 Task: Find connections with filter location Bogotá with filter topic #recruitmentwith filter profile language Spanish with filter current company Hacker Associate with filter school Vivekanand School with filter industry Fire Protection with filter service category AssistanceAdvertising with filter keywords title Mover
Action: Mouse moved to (533, 43)
Screenshot: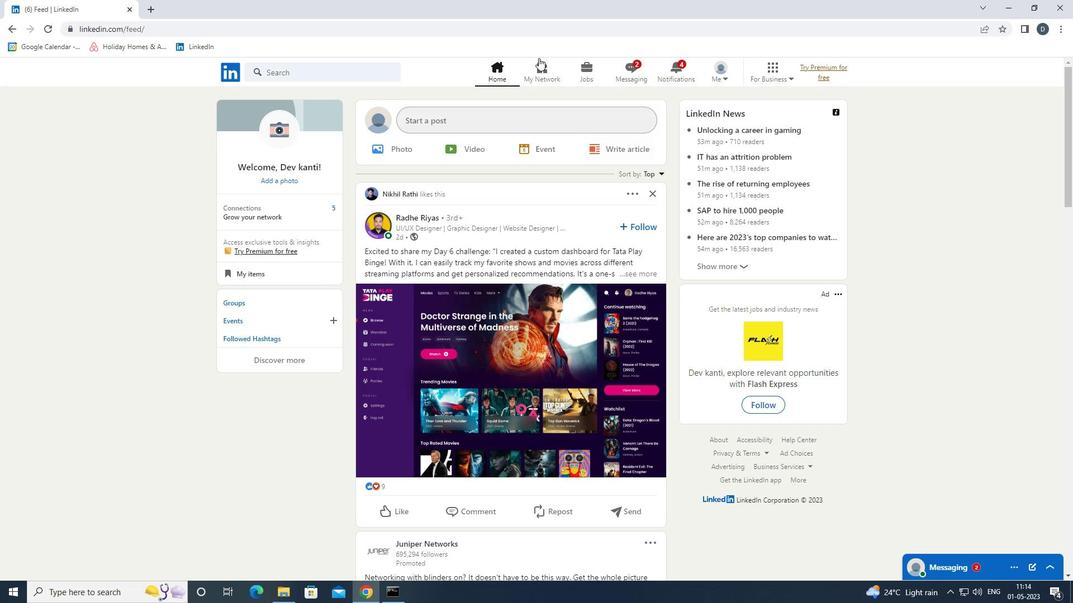 
Action: Mouse pressed left at (533, 43)
Screenshot: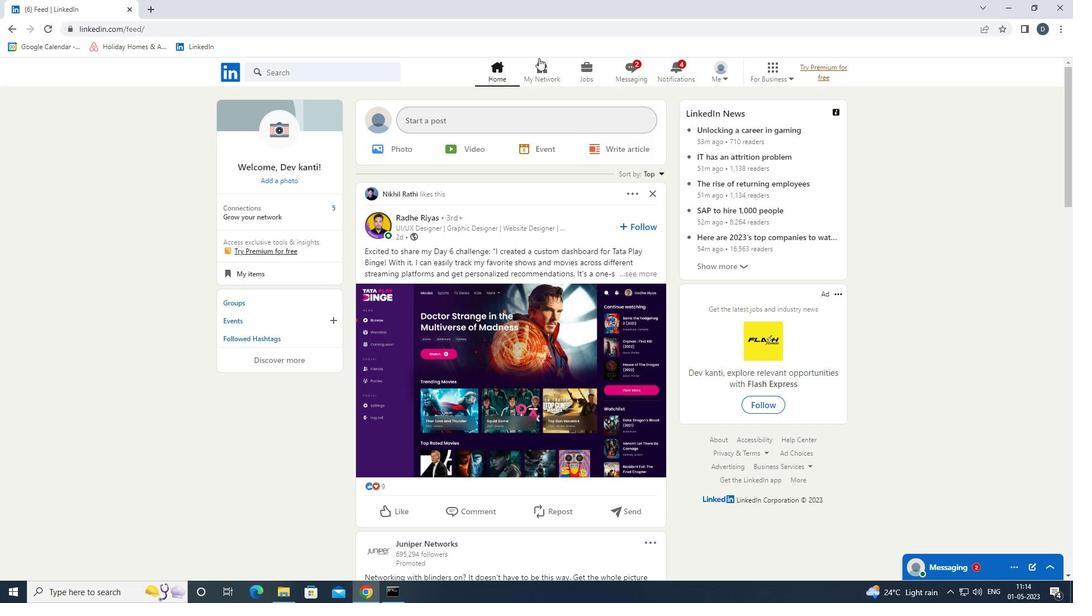 
Action: Mouse moved to (535, 59)
Screenshot: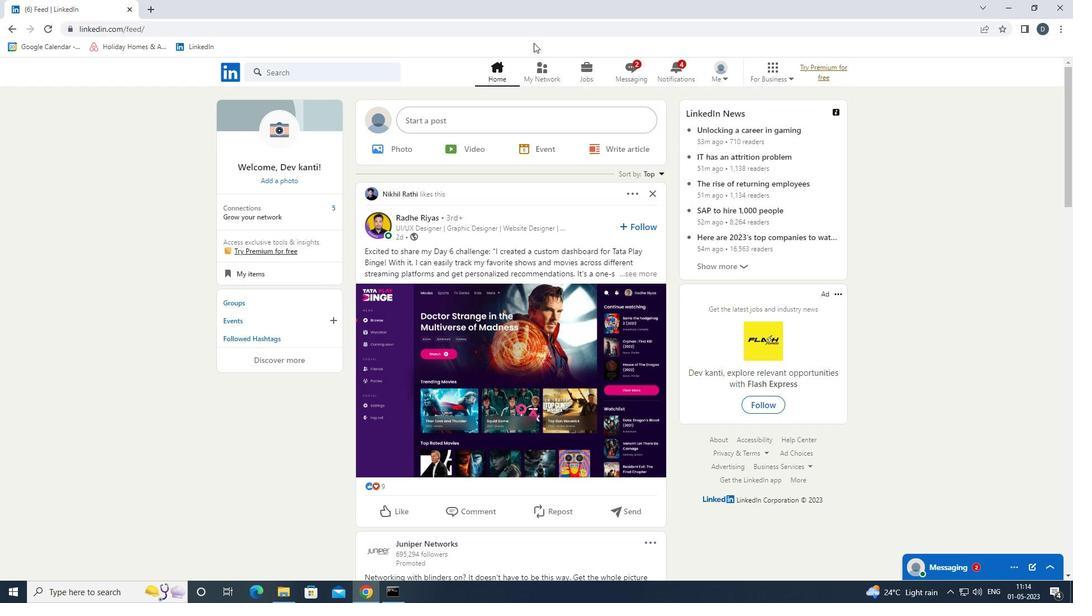 
Action: Mouse pressed left at (535, 59)
Screenshot: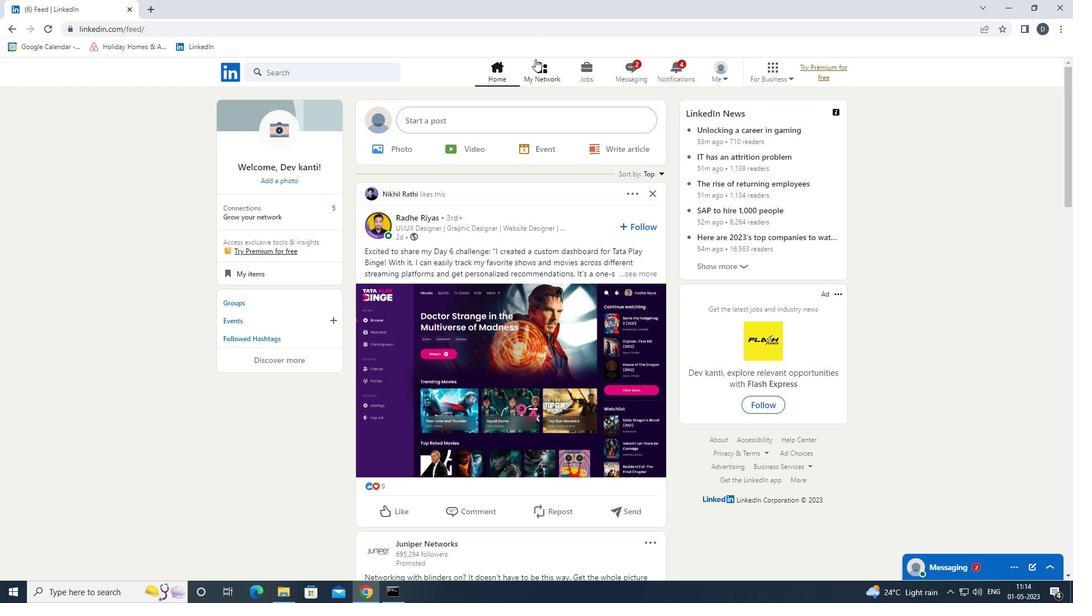 
Action: Mouse moved to (368, 136)
Screenshot: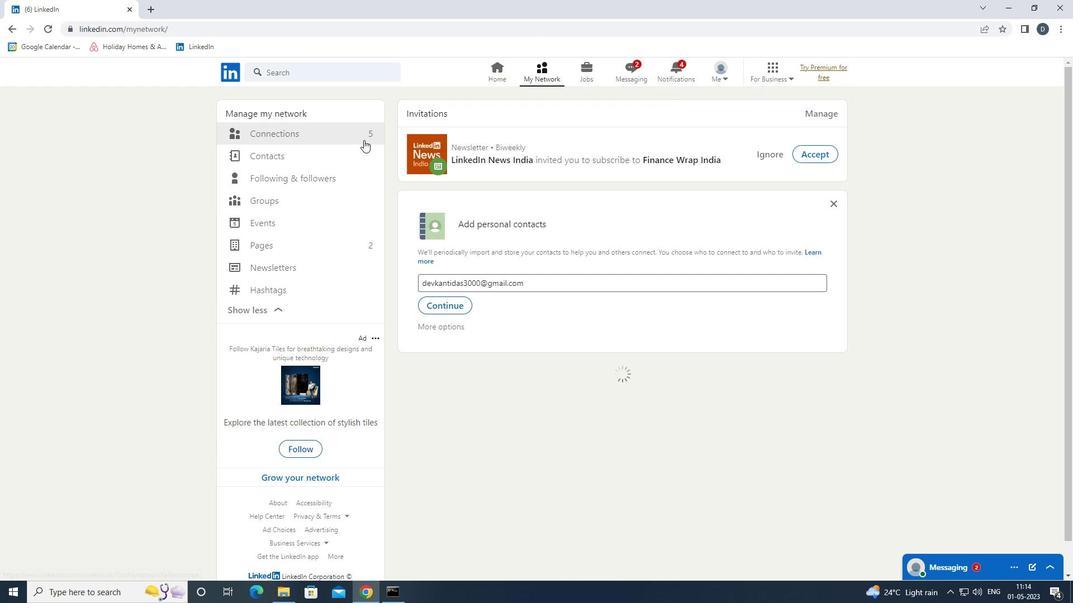 
Action: Mouse pressed left at (368, 136)
Screenshot: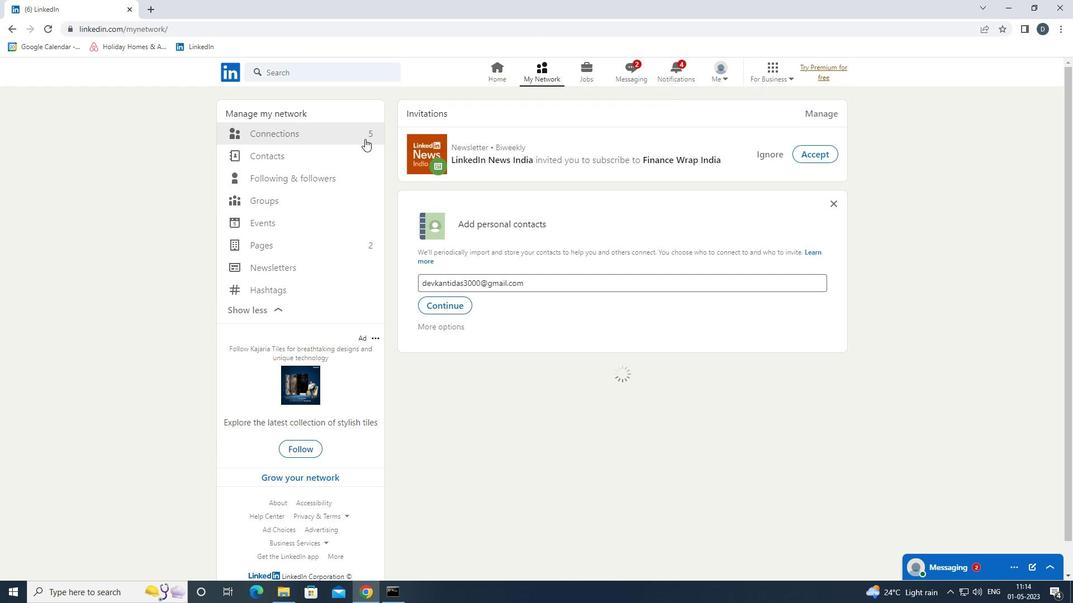
Action: Mouse moved to (633, 135)
Screenshot: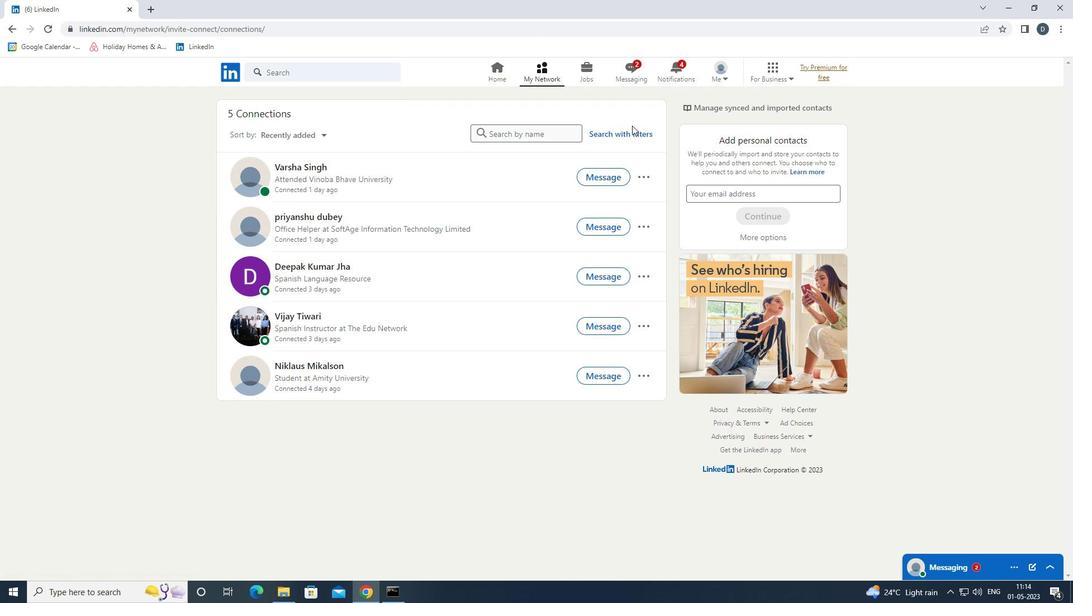 
Action: Mouse pressed left at (633, 135)
Screenshot: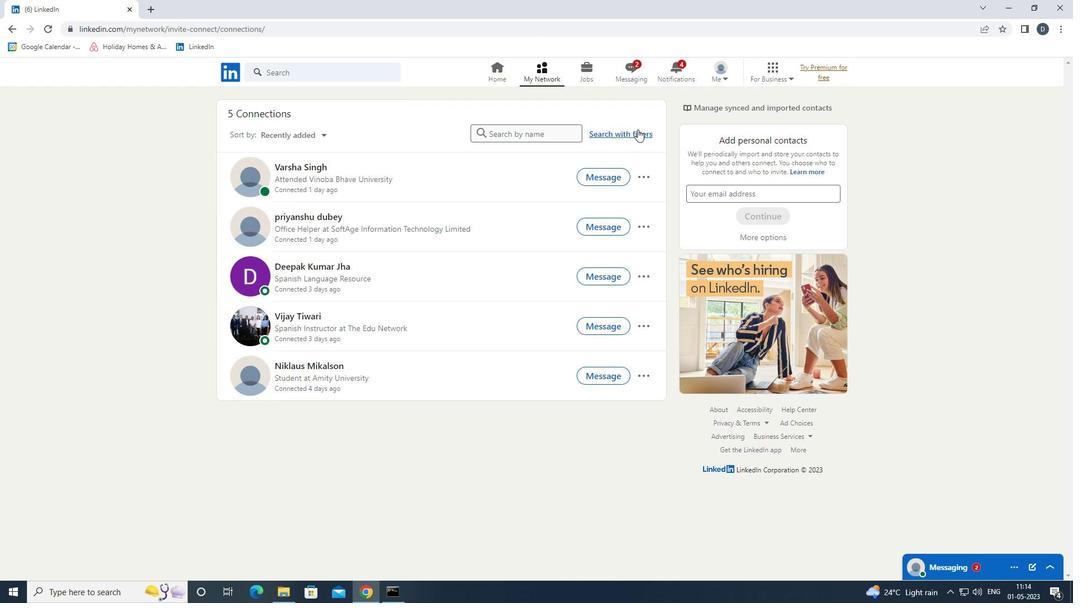 
Action: Mouse moved to (566, 105)
Screenshot: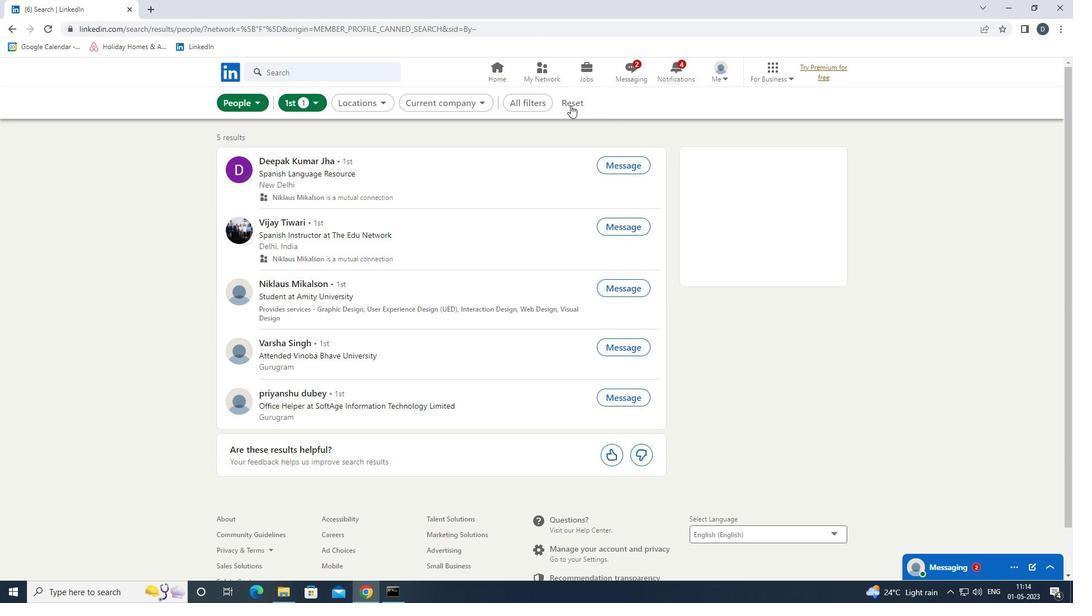 
Action: Mouse pressed left at (566, 105)
Screenshot: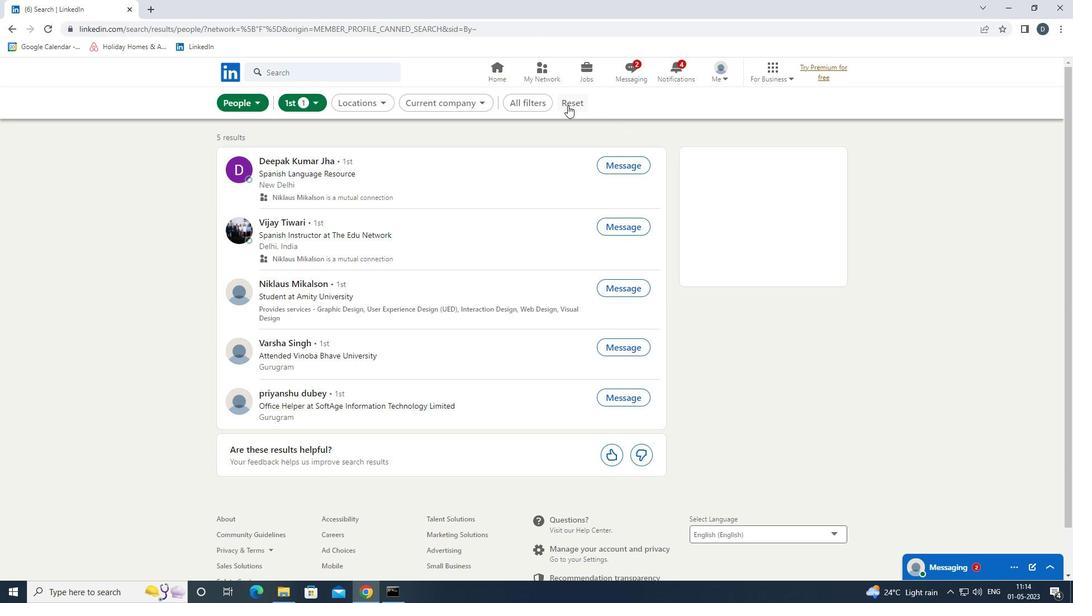
Action: Mouse moved to (537, 100)
Screenshot: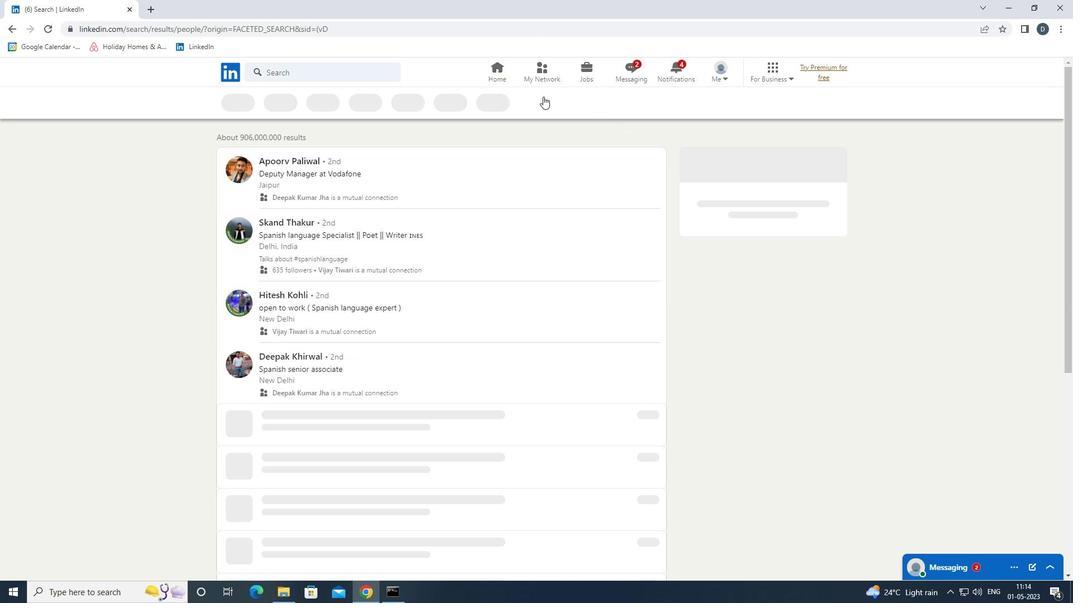 
Action: Mouse pressed left at (537, 100)
Screenshot: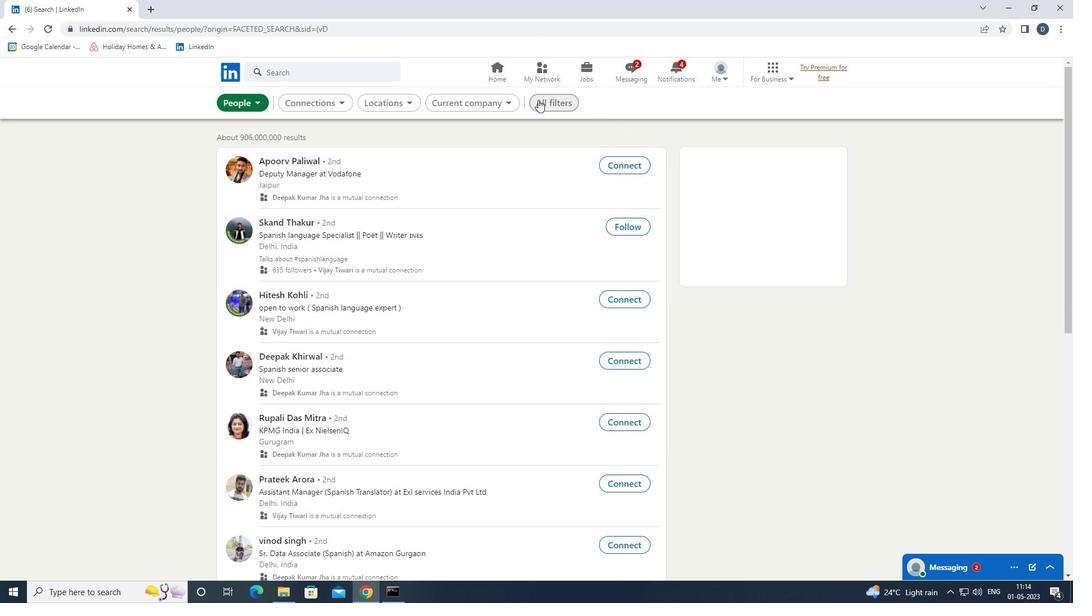 
Action: Mouse moved to (926, 389)
Screenshot: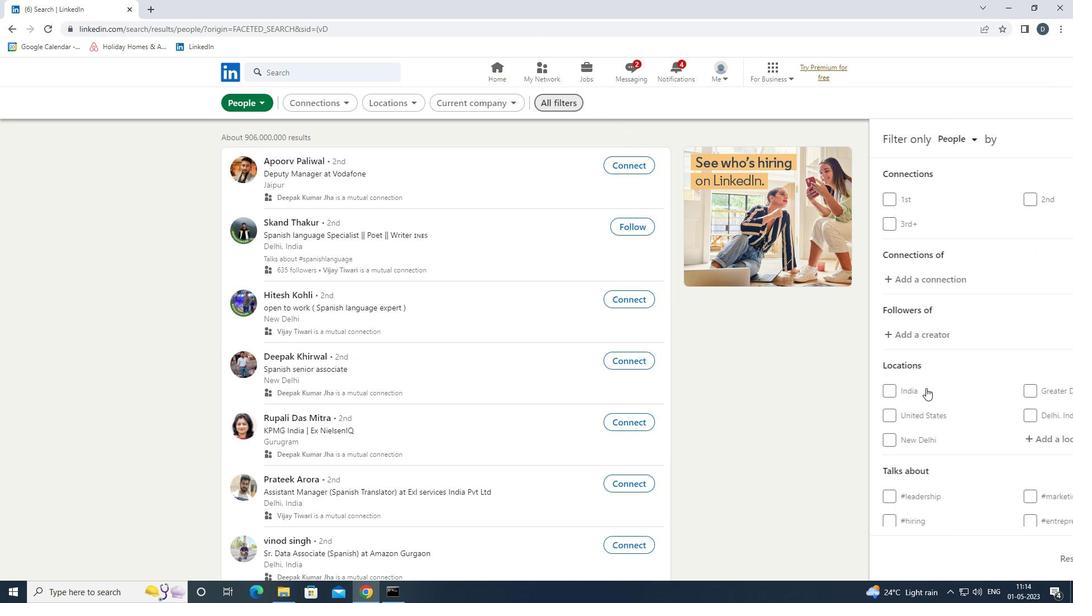 
Action: Mouse scrolled (926, 389) with delta (0, 0)
Screenshot: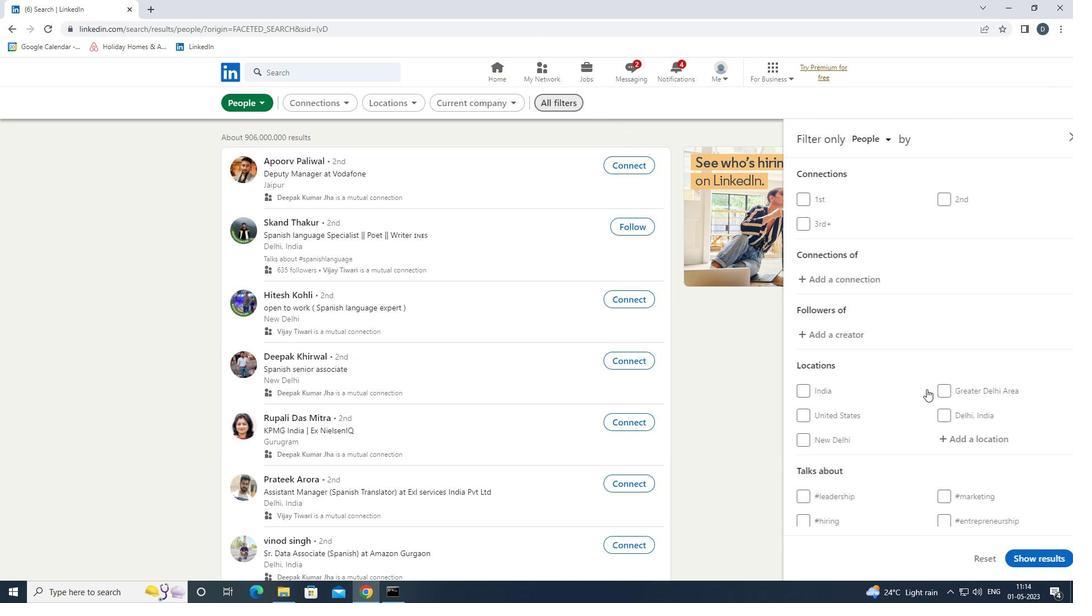 
Action: Mouse scrolled (926, 389) with delta (0, 0)
Screenshot: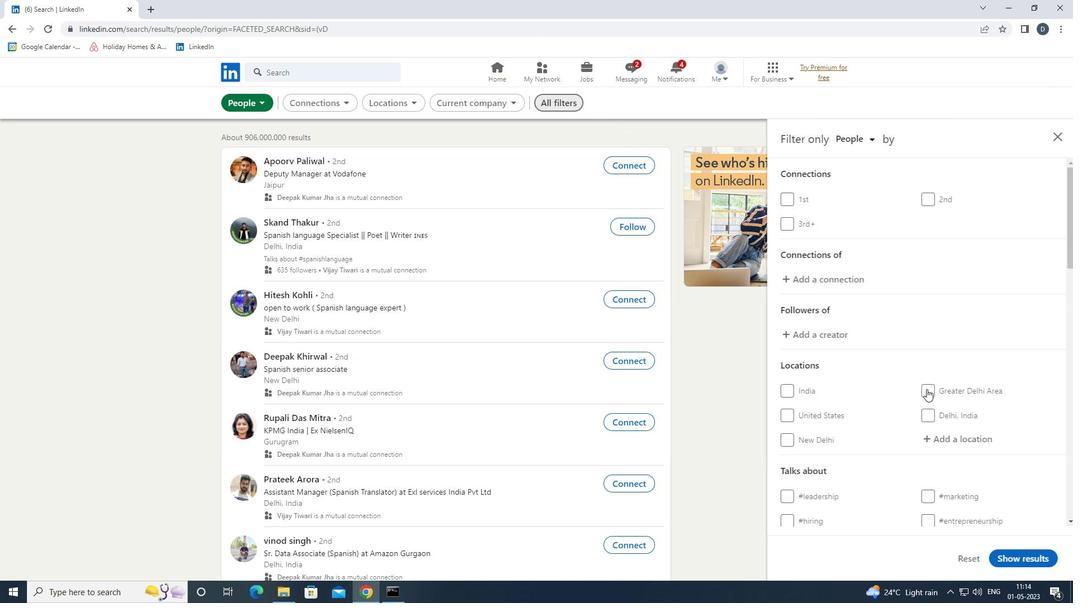 
Action: Mouse moved to (963, 330)
Screenshot: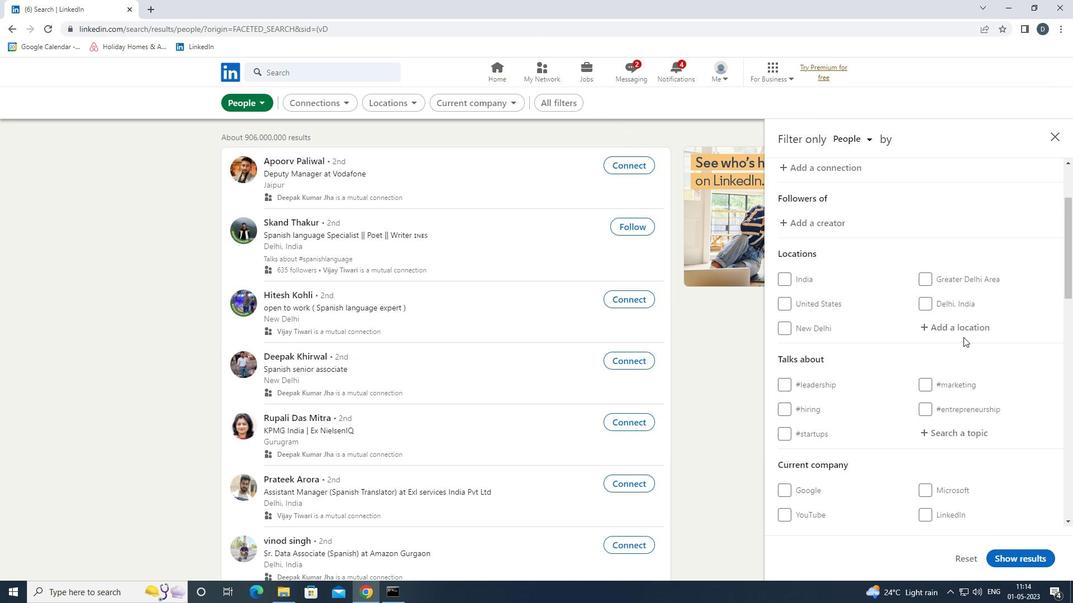 
Action: Mouse pressed left at (963, 330)
Screenshot: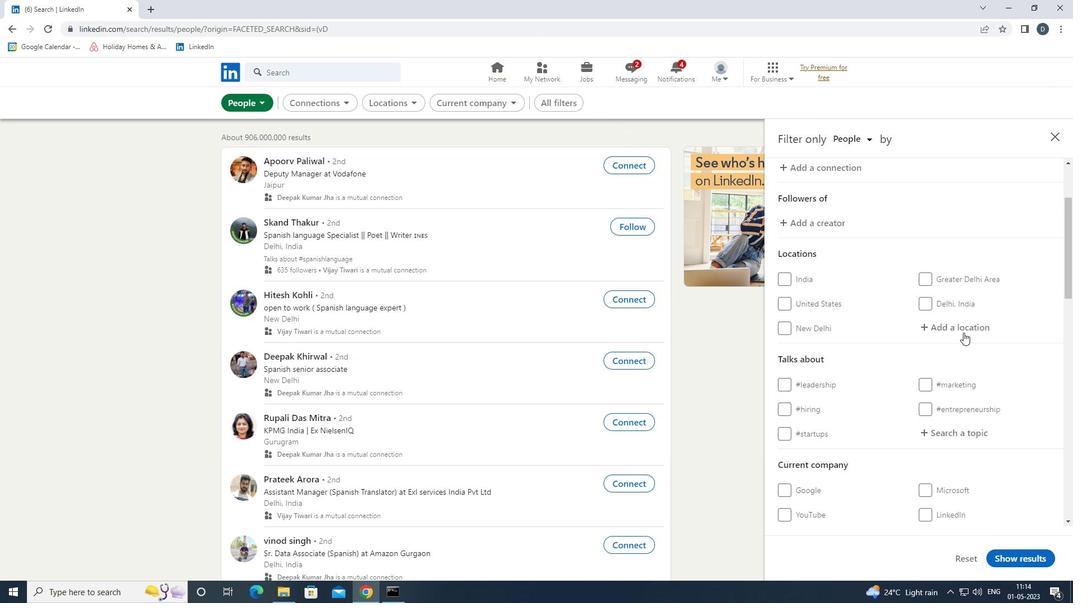 
Action: Key pressed <Key.shift>BOGOTA<Key.down><Key.down><Key.enter>
Screenshot: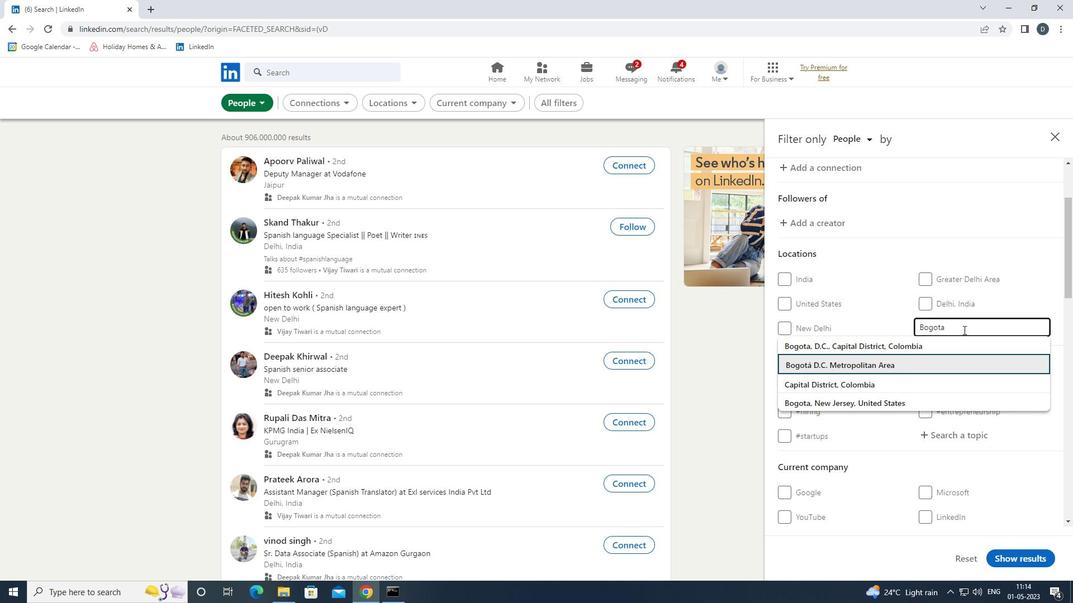 
Action: Mouse moved to (963, 330)
Screenshot: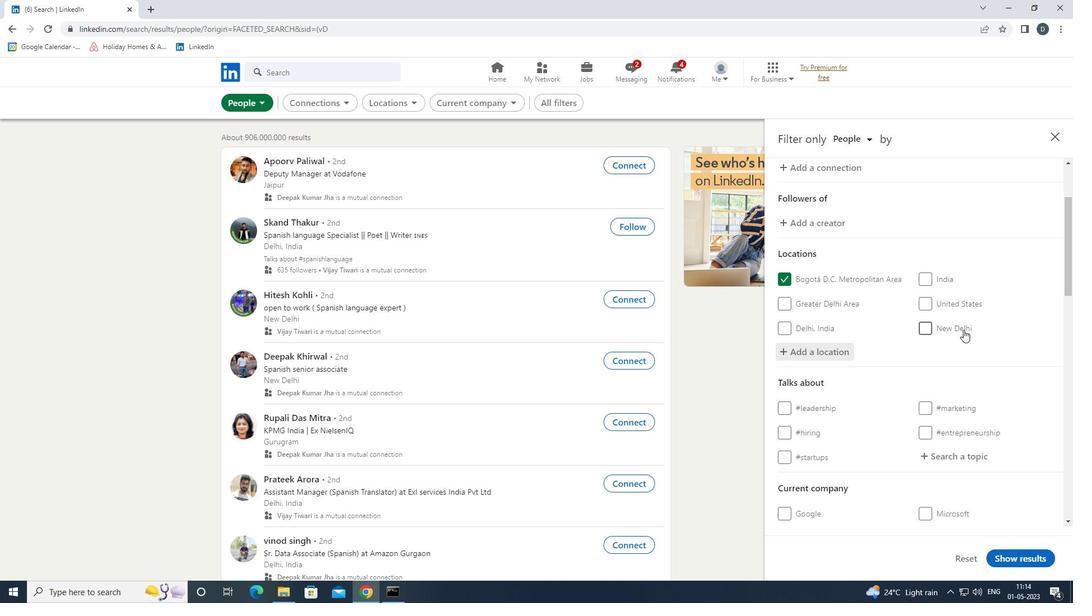 
Action: Mouse scrolled (963, 329) with delta (0, 0)
Screenshot: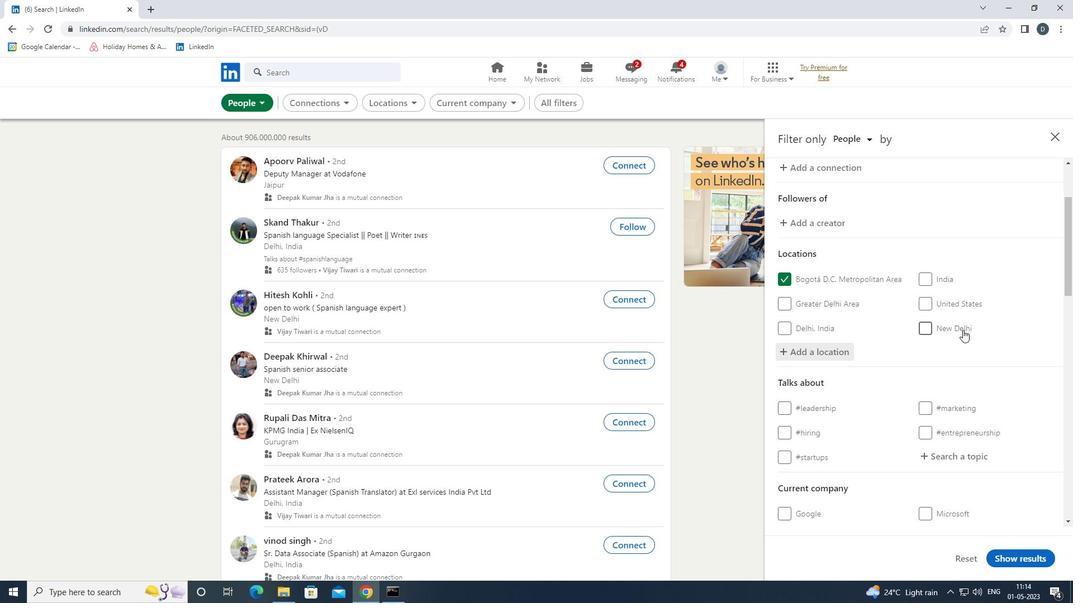 
Action: Mouse scrolled (963, 329) with delta (0, 0)
Screenshot: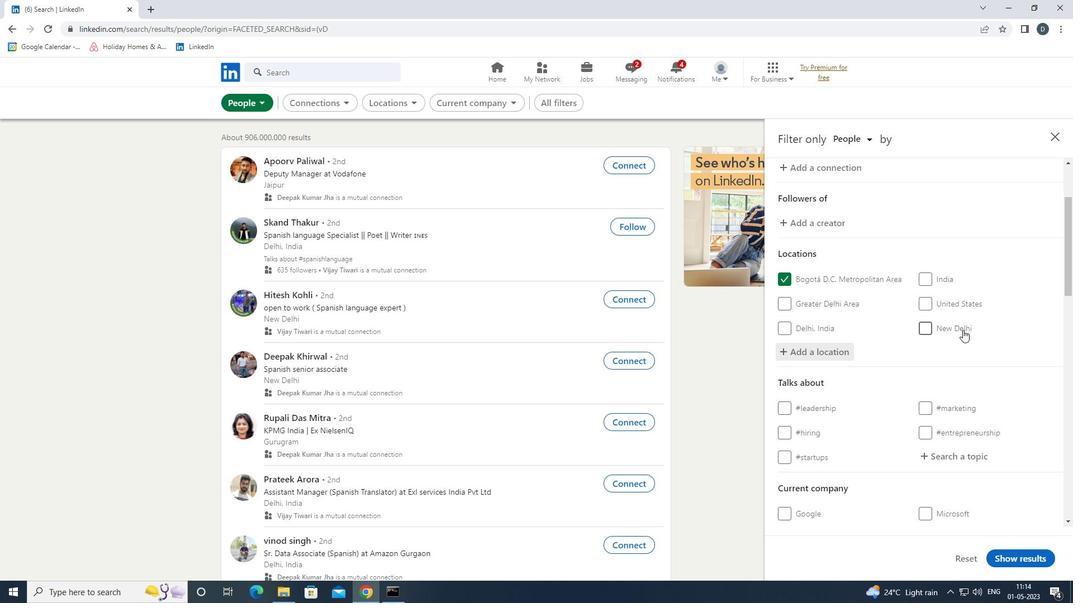 
Action: Mouse moved to (959, 344)
Screenshot: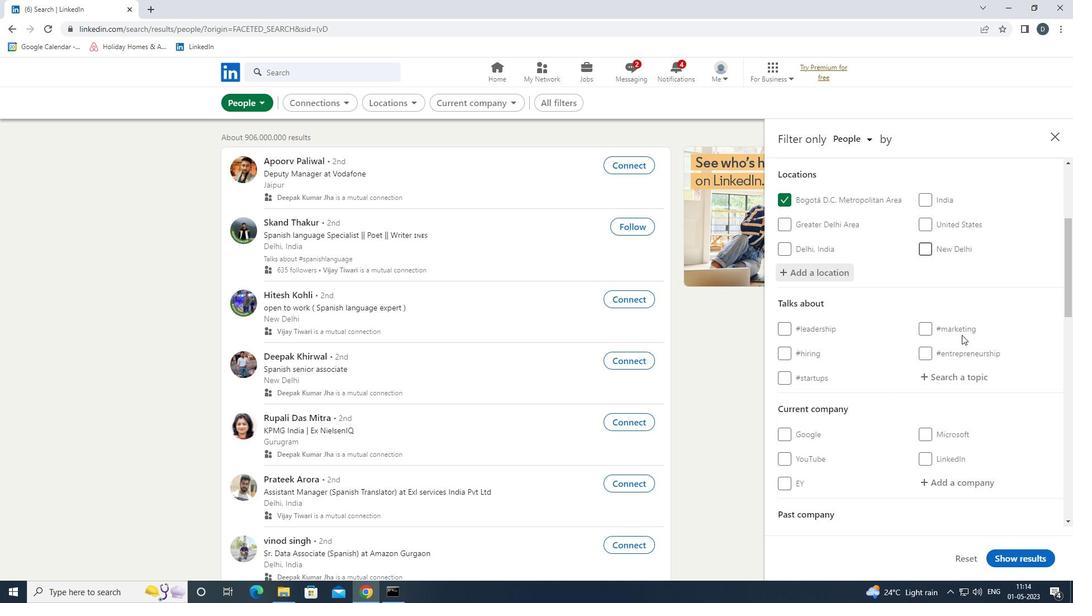 
Action: Mouse pressed left at (959, 344)
Screenshot: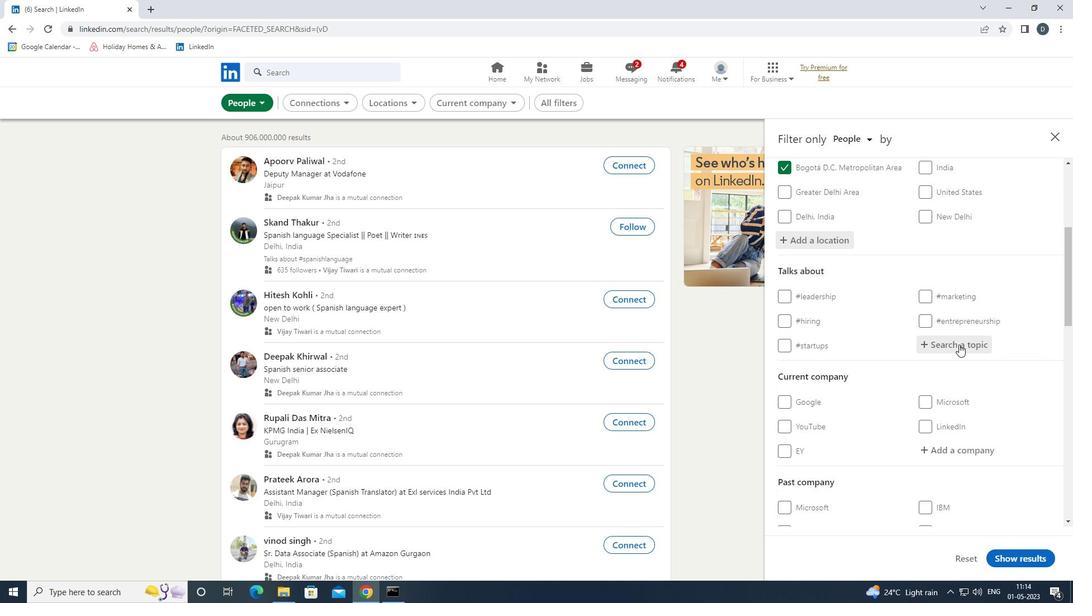 
Action: Key pressed <Key.shift>
Screenshot: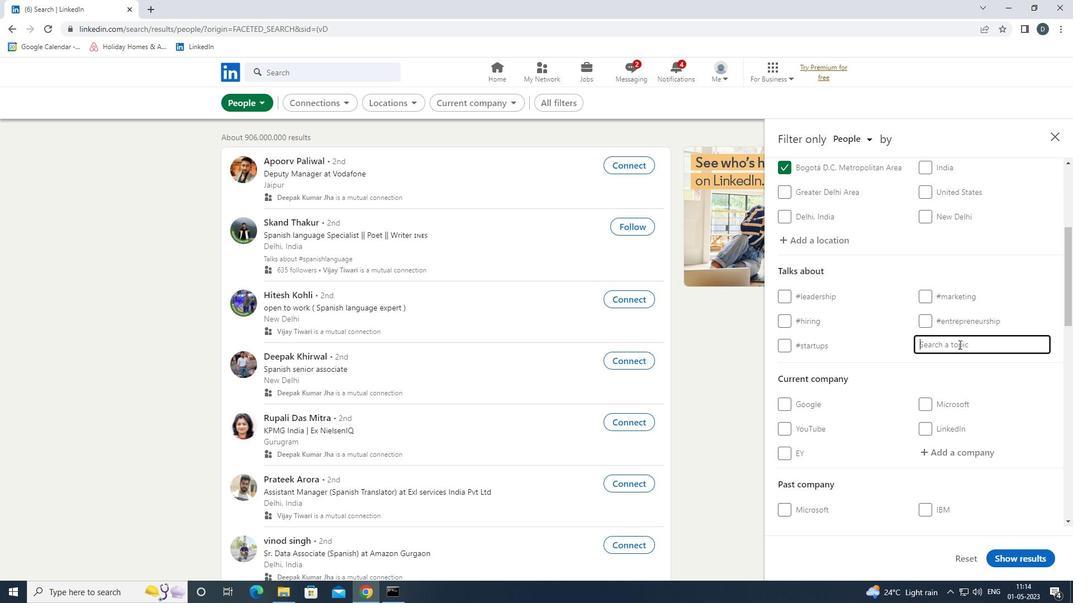 
Action: Mouse moved to (959, 344)
Screenshot: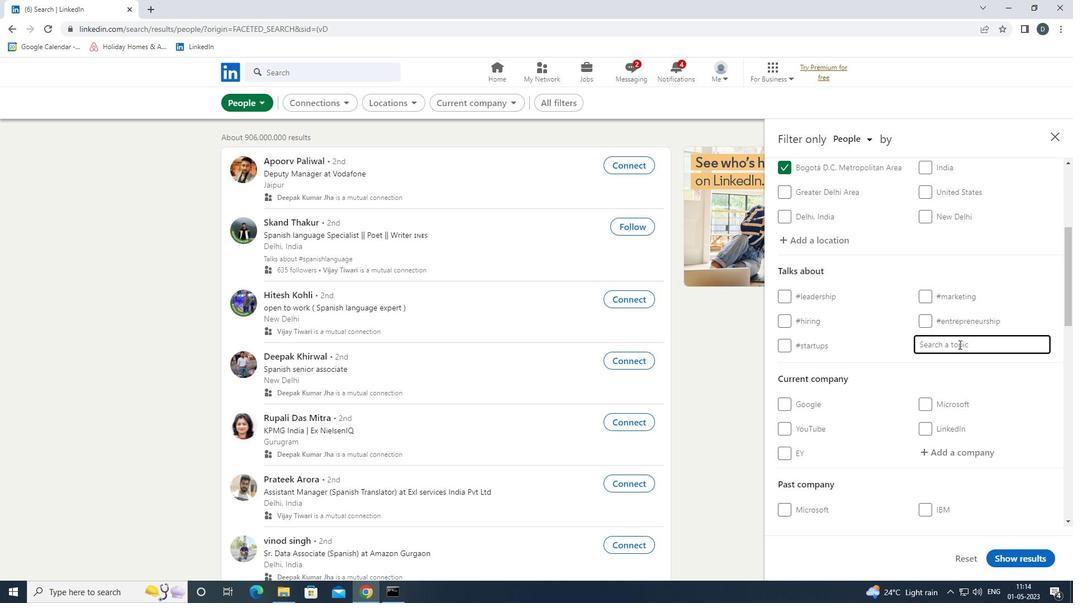 
Action: Key pressed #R
Screenshot: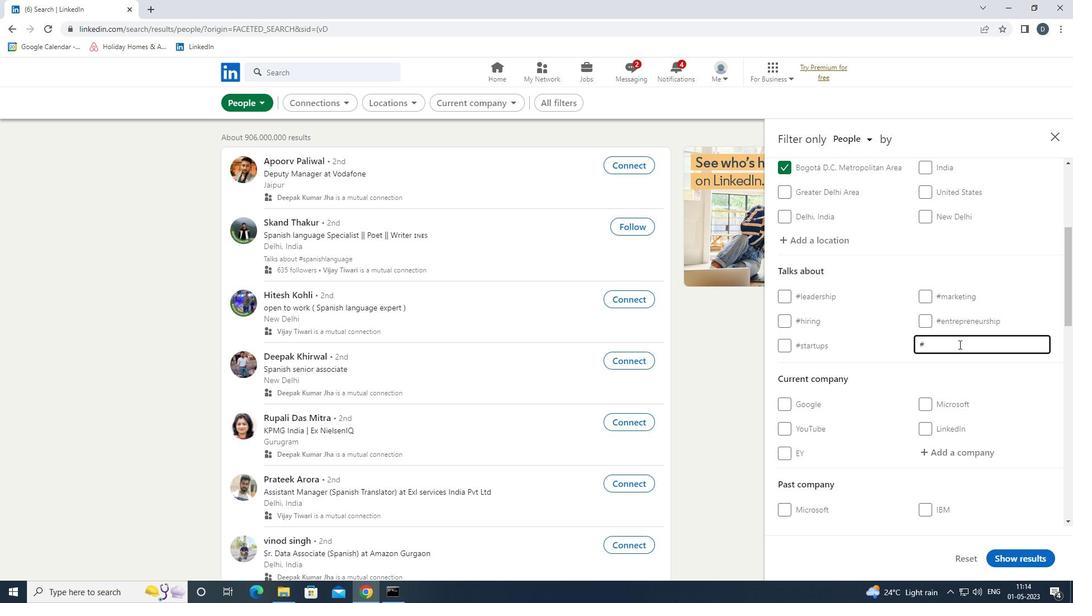 
Action: Mouse moved to (958, 344)
Screenshot: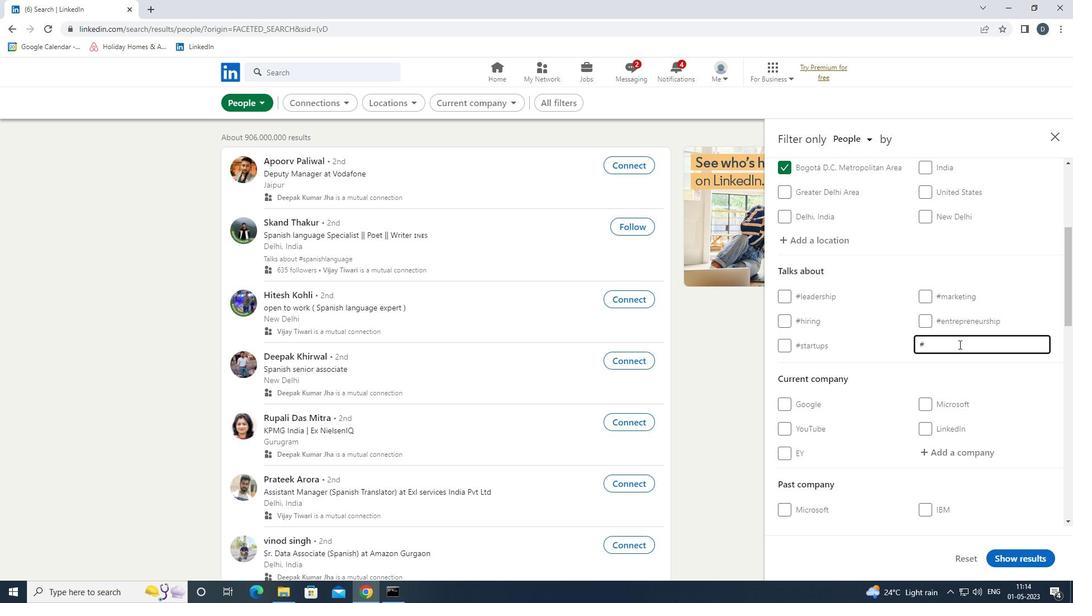 
Action: Key pressed ECRUITME
Screenshot: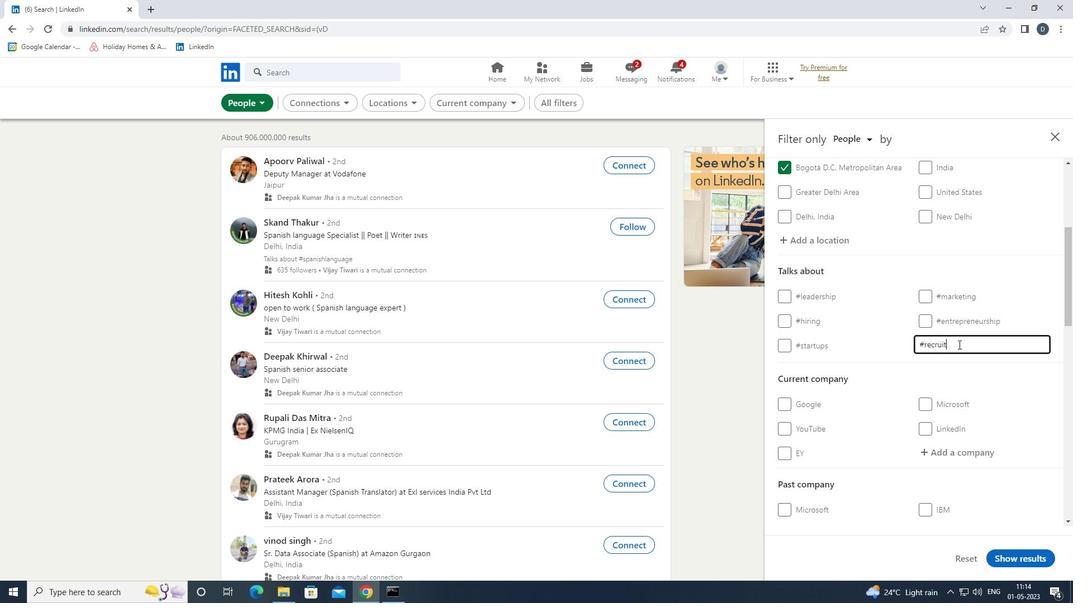 
Action: Mouse moved to (958, 344)
Screenshot: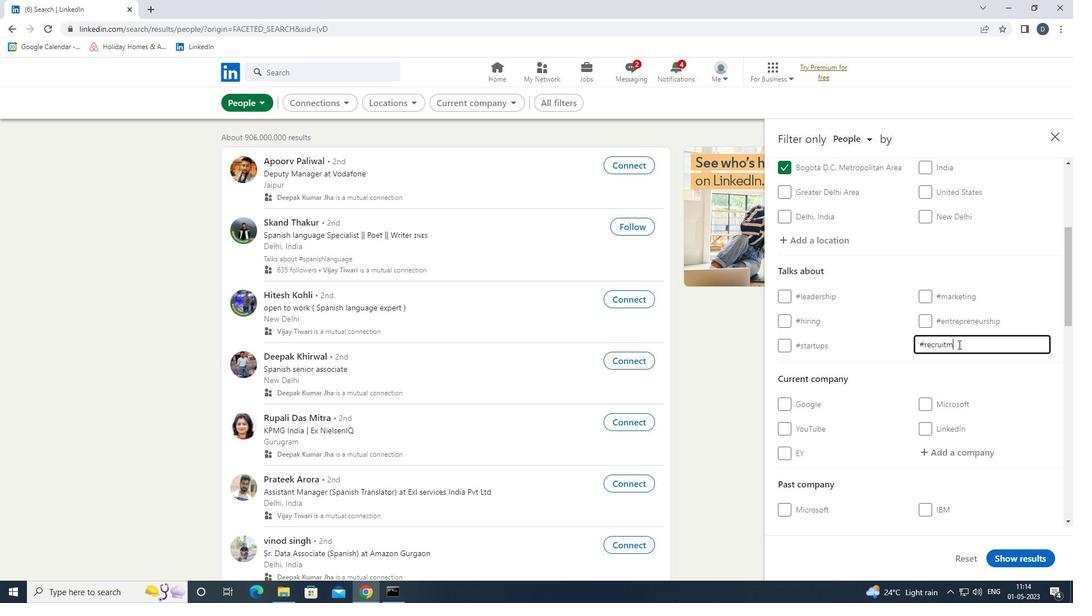 
Action: Key pressed NT
Screenshot: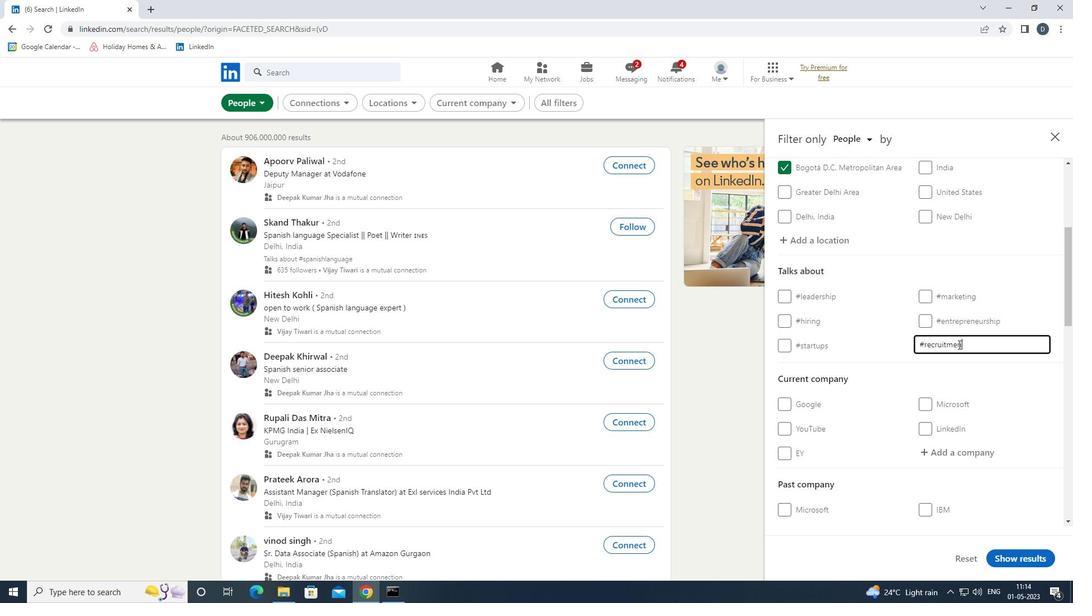 
Action: Mouse moved to (964, 367)
Screenshot: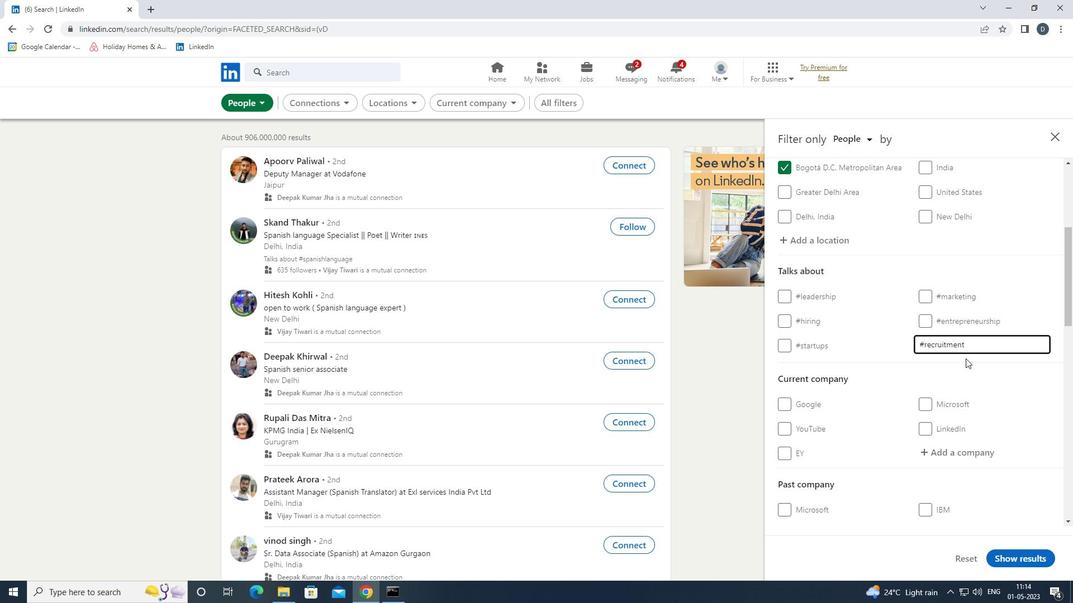 
Action: Mouse scrolled (964, 367) with delta (0, 0)
Screenshot: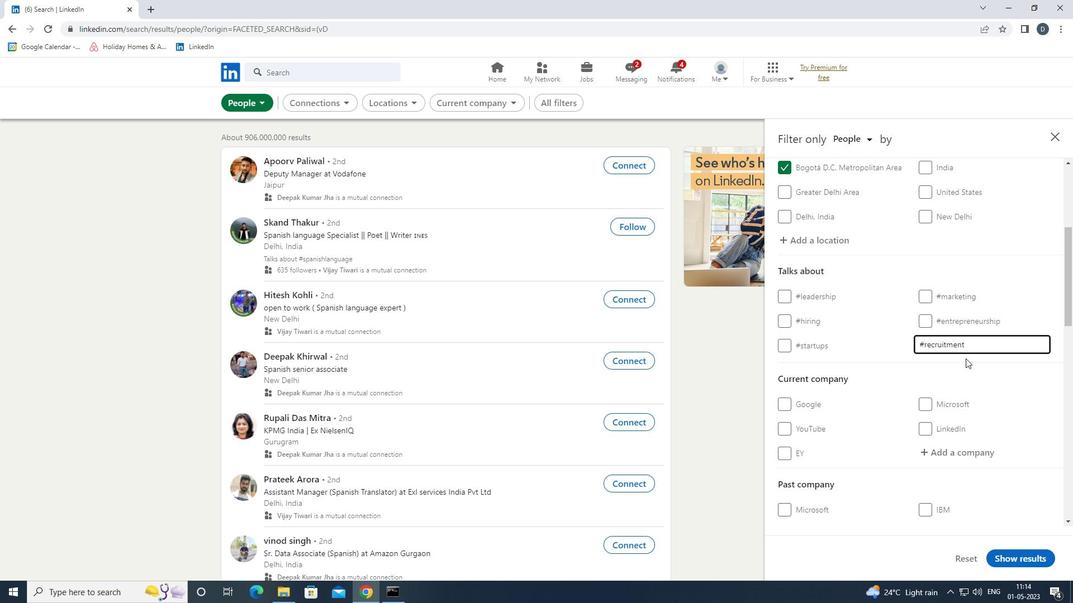 
Action: Mouse moved to (964, 369)
Screenshot: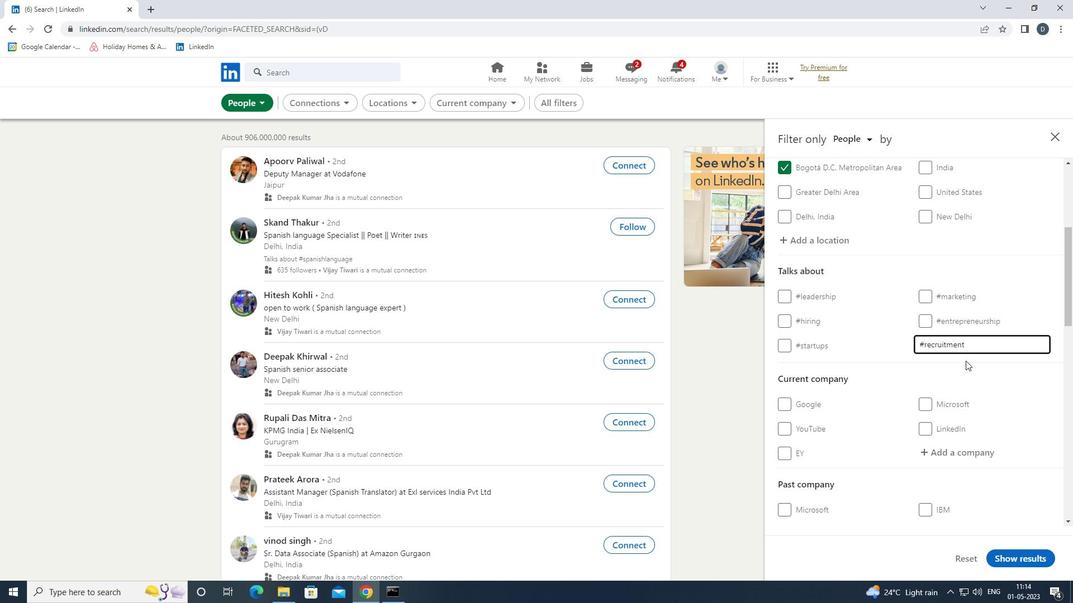 
Action: Mouse scrolled (964, 368) with delta (0, 0)
Screenshot: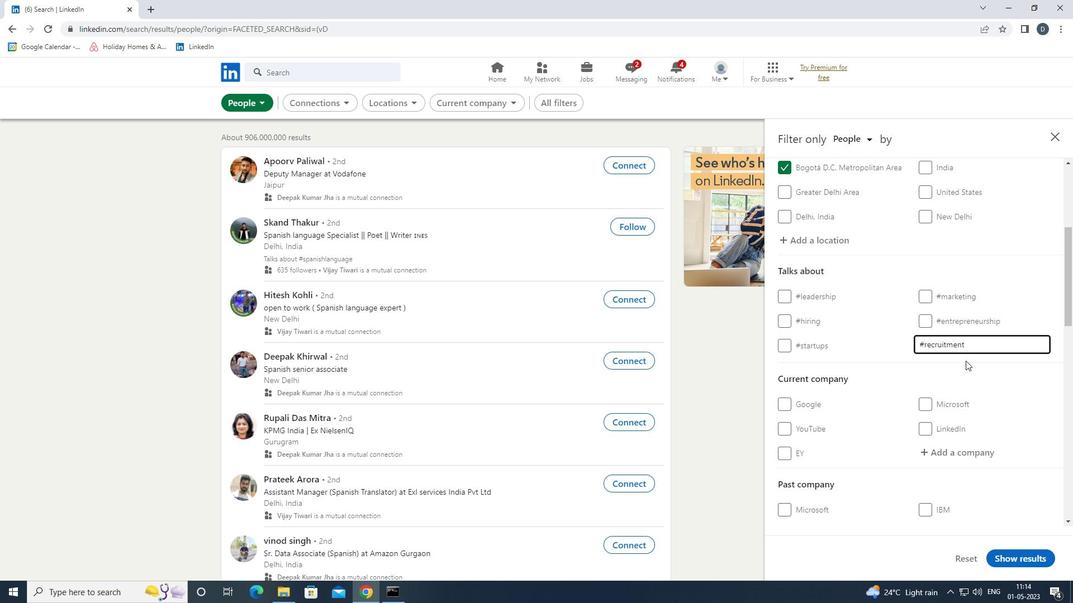 
Action: Mouse scrolled (964, 368) with delta (0, 0)
Screenshot: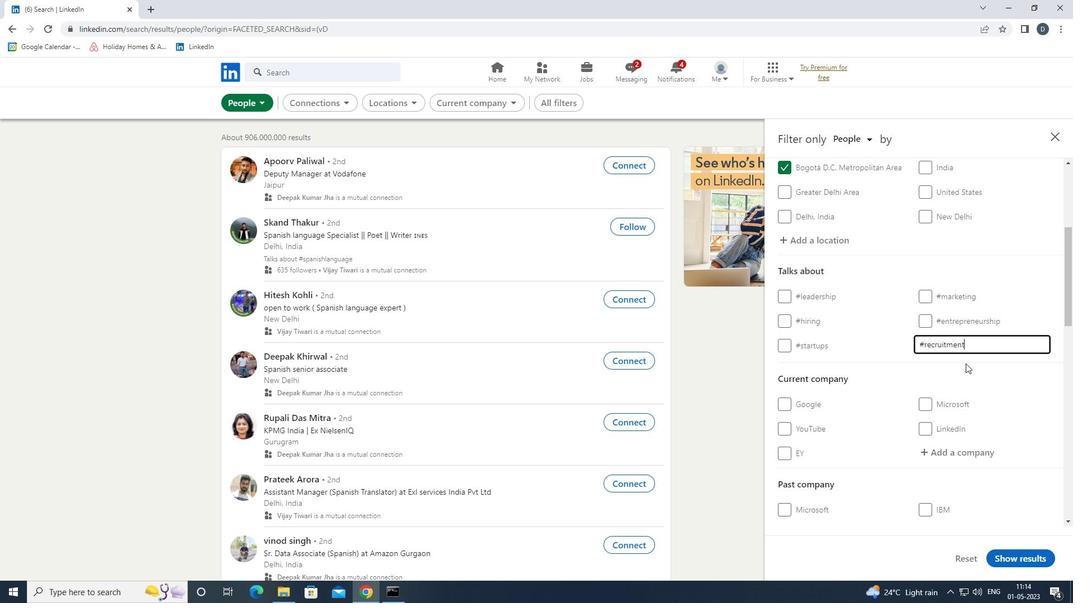
Action: Mouse moved to (963, 370)
Screenshot: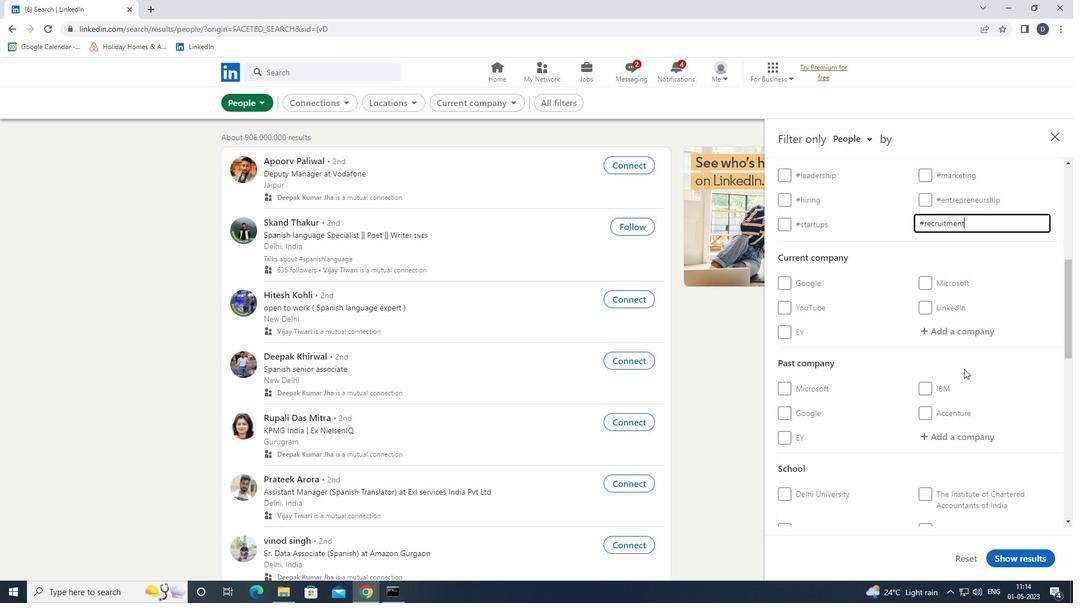
Action: Mouse scrolled (963, 369) with delta (0, 0)
Screenshot: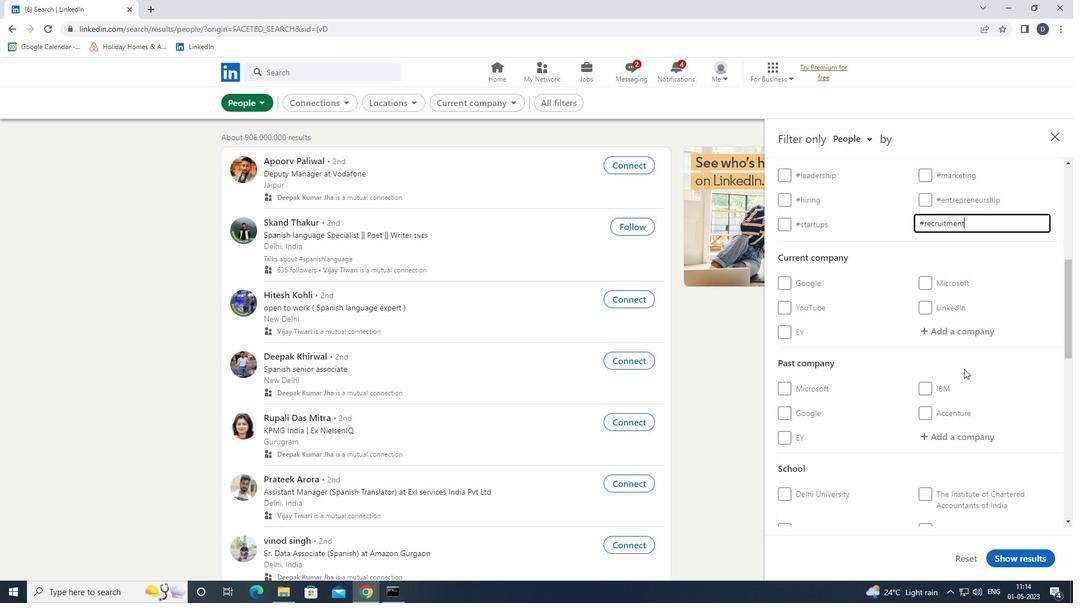
Action: Mouse scrolled (963, 369) with delta (0, 0)
Screenshot: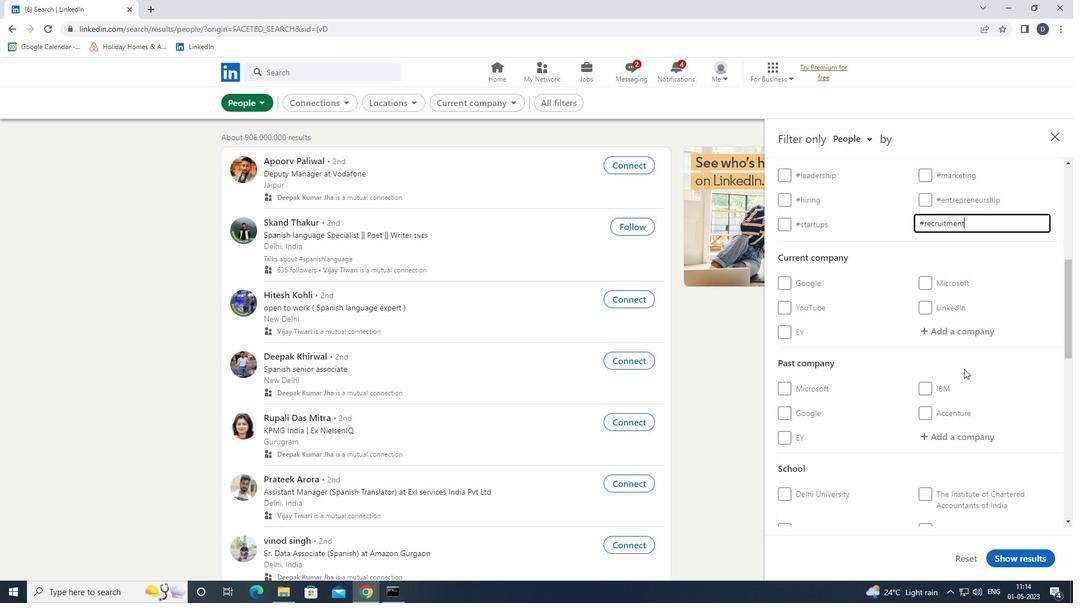 
Action: Mouse scrolled (963, 369) with delta (0, 0)
Screenshot: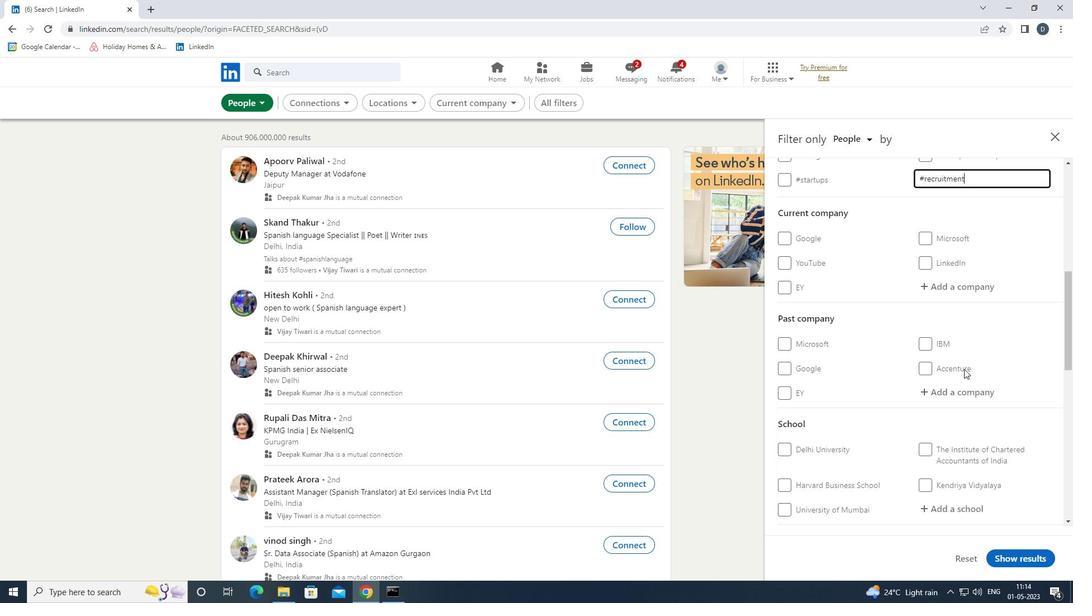 
Action: Mouse scrolled (963, 369) with delta (0, 0)
Screenshot: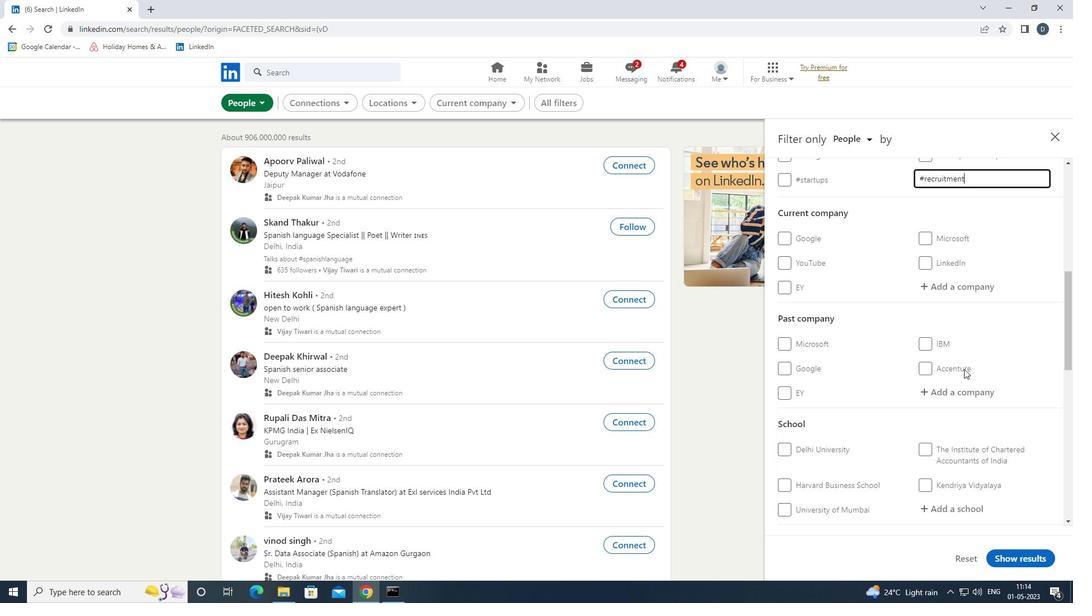 
Action: Mouse moved to (923, 413)
Screenshot: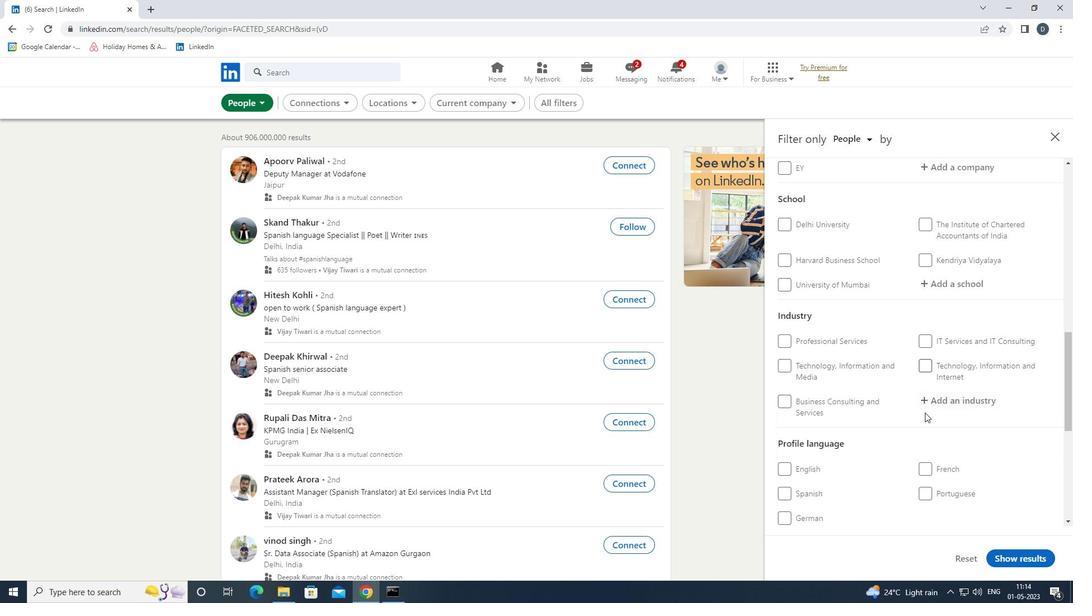 
Action: Mouse scrolled (923, 413) with delta (0, 0)
Screenshot: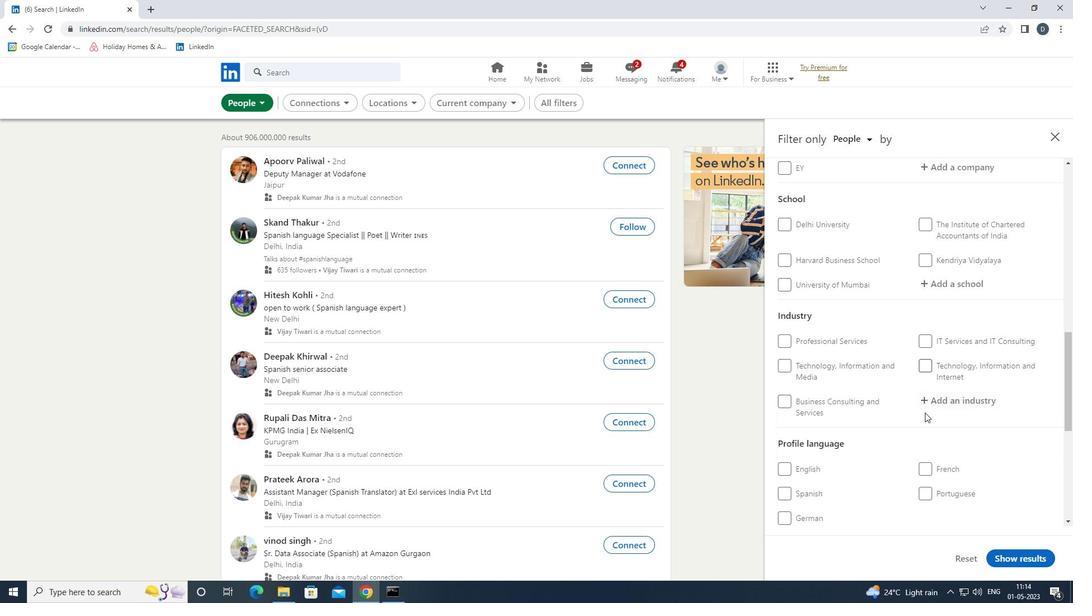 
Action: Mouse scrolled (923, 413) with delta (0, 0)
Screenshot: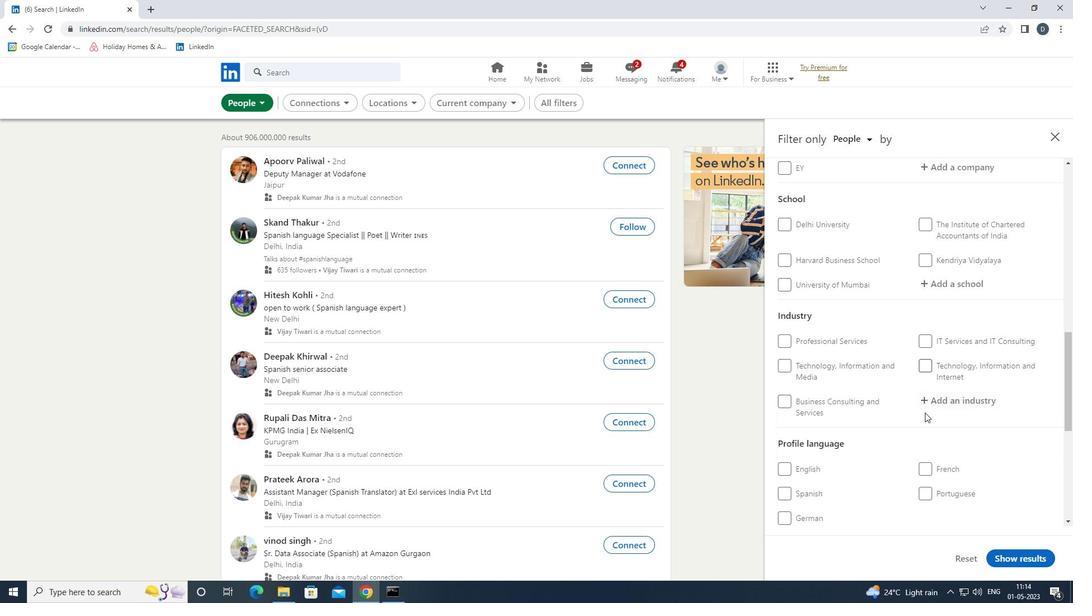 
Action: Mouse moved to (778, 383)
Screenshot: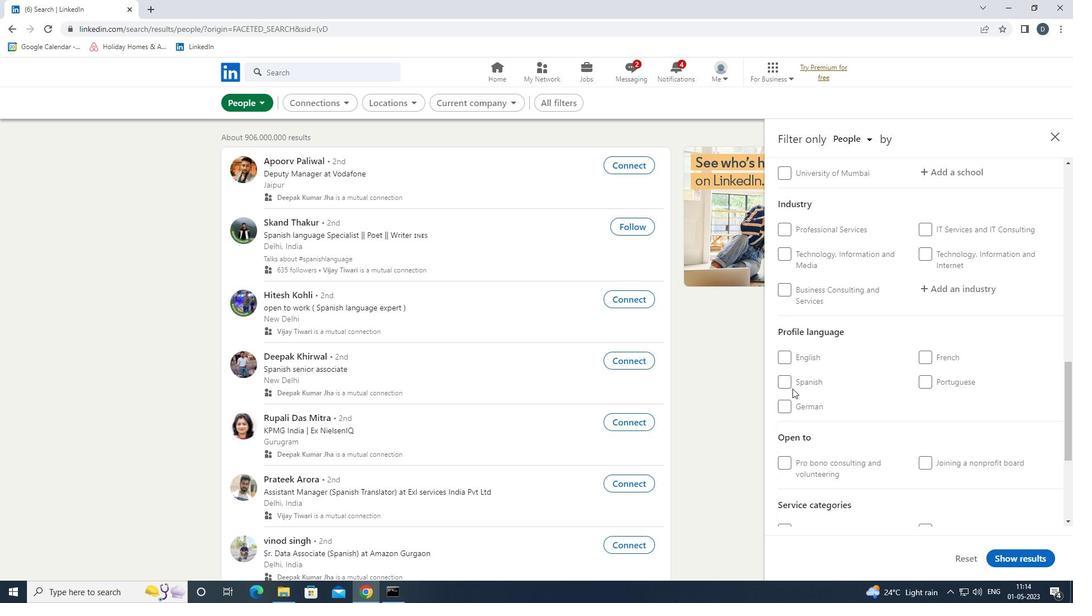 
Action: Mouse pressed left at (778, 383)
Screenshot: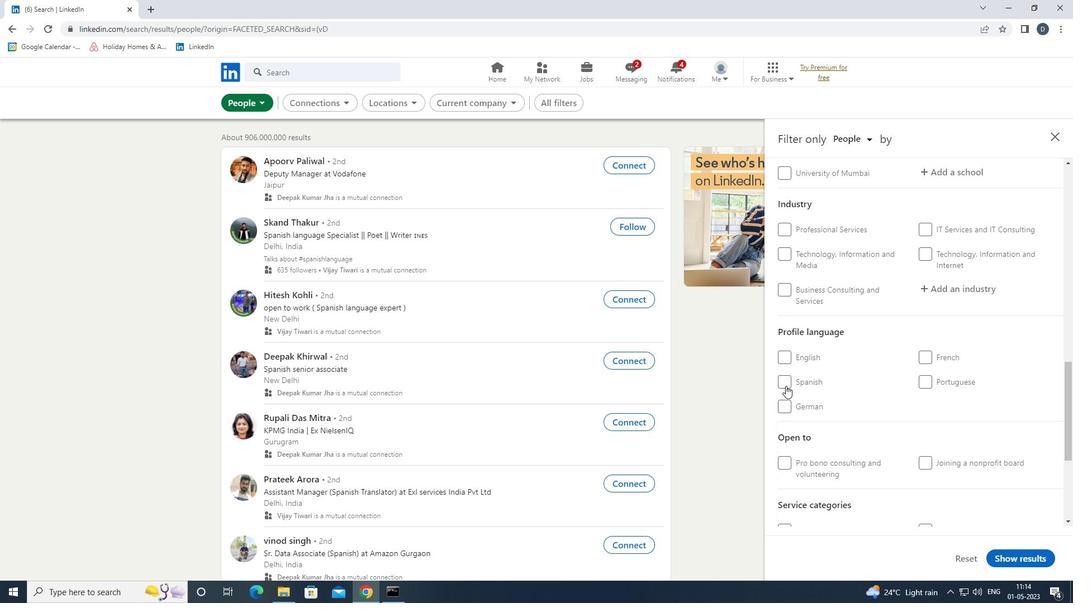
Action: Mouse moved to (936, 382)
Screenshot: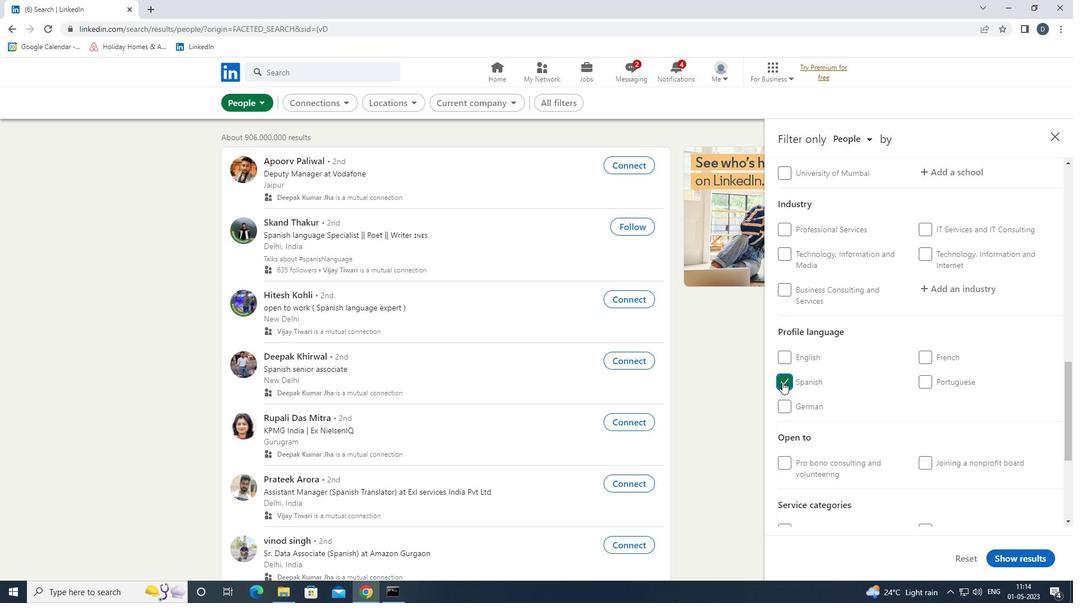 
Action: Mouse scrolled (936, 382) with delta (0, 0)
Screenshot: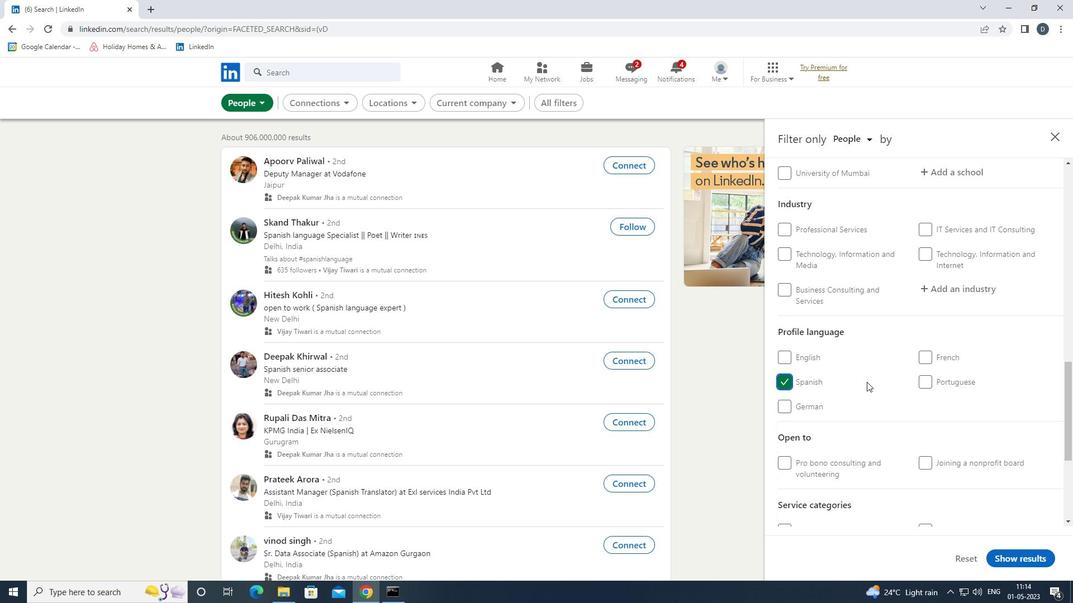 
Action: Mouse scrolled (936, 382) with delta (0, 0)
Screenshot: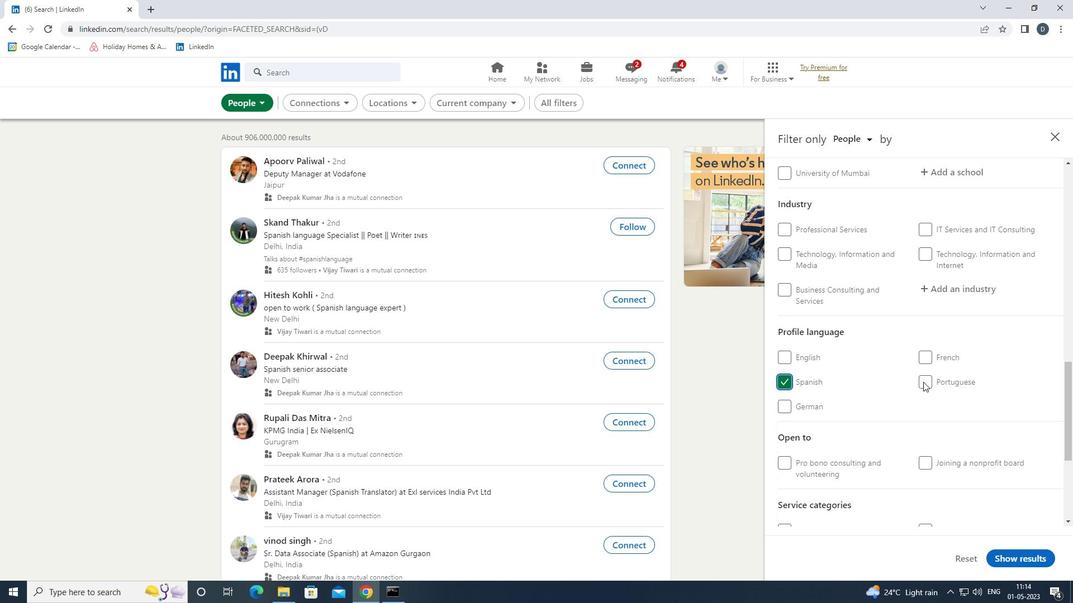
Action: Mouse scrolled (936, 382) with delta (0, 0)
Screenshot: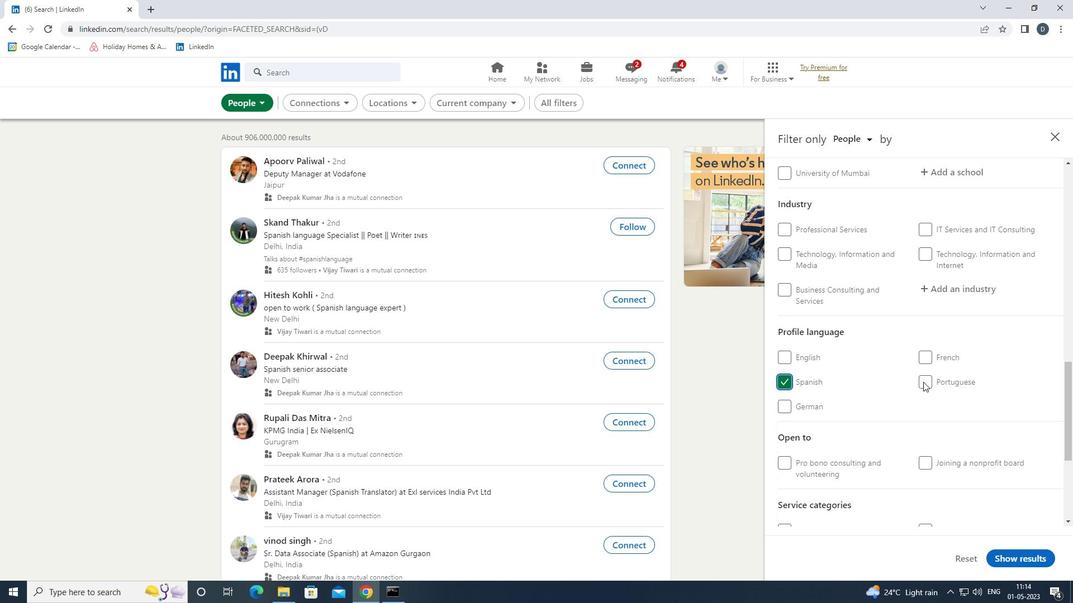 
Action: Mouse scrolled (936, 382) with delta (0, 0)
Screenshot: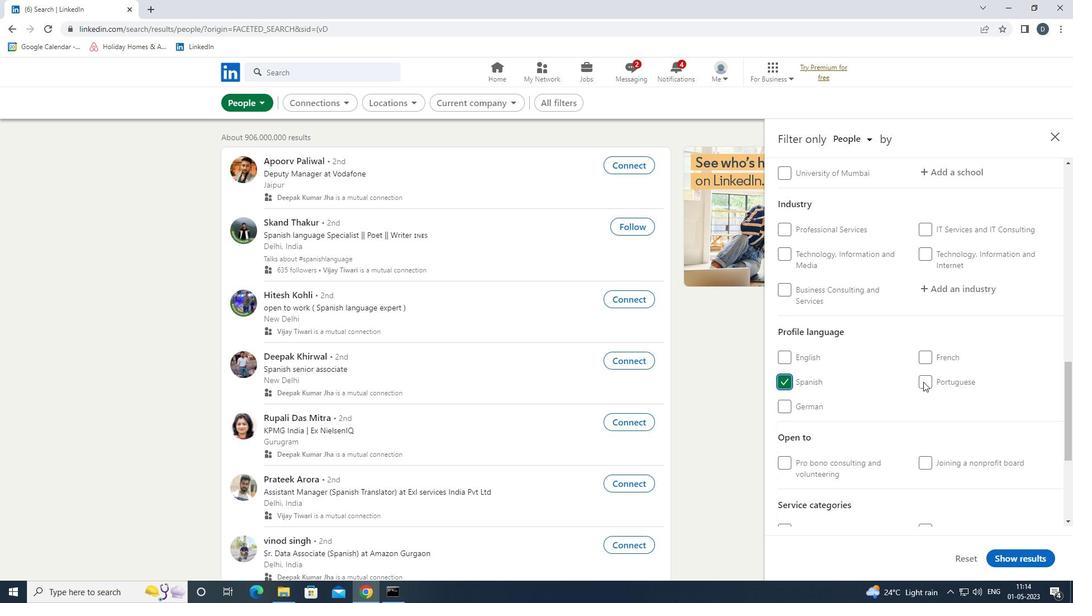 
Action: Mouse scrolled (936, 382) with delta (0, 0)
Screenshot: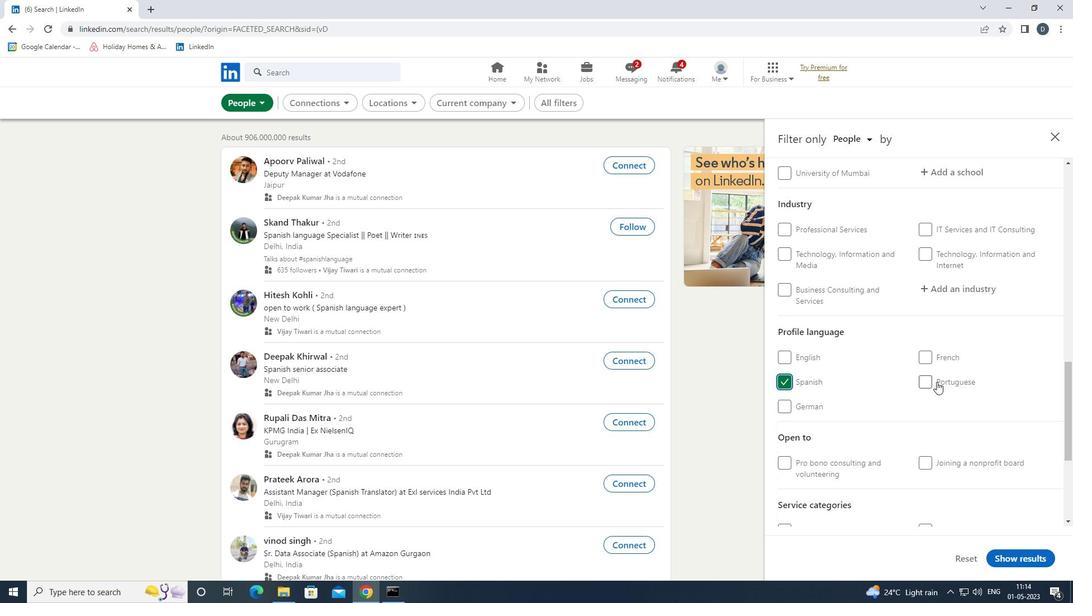 
Action: Mouse scrolled (936, 382) with delta (0, 0)
Screenshot: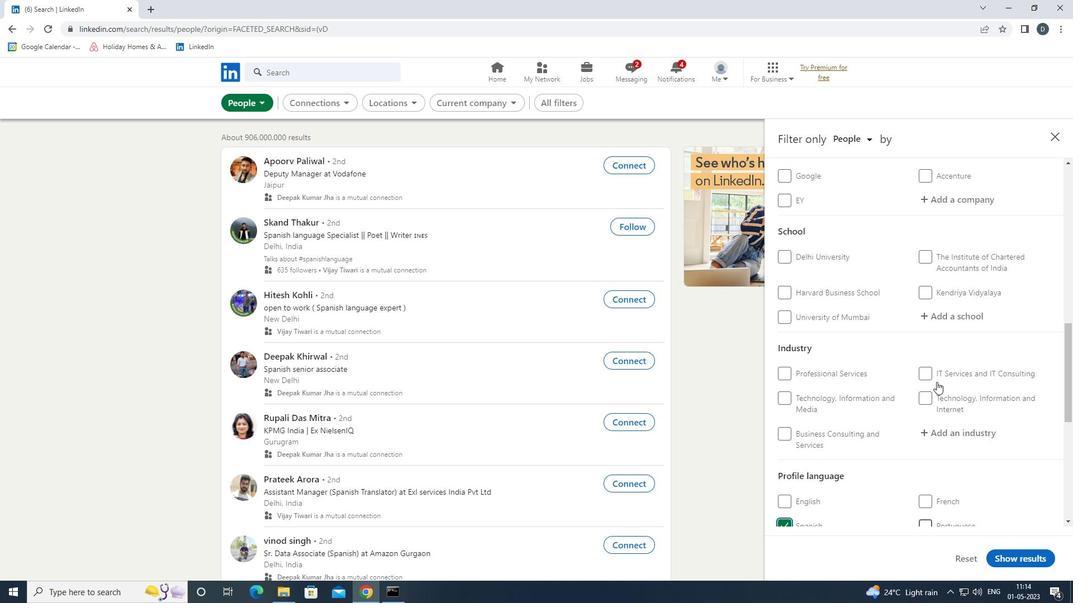 
Action: Mouse scrolled (936, 382) with delta (0, 0)
Screenshot: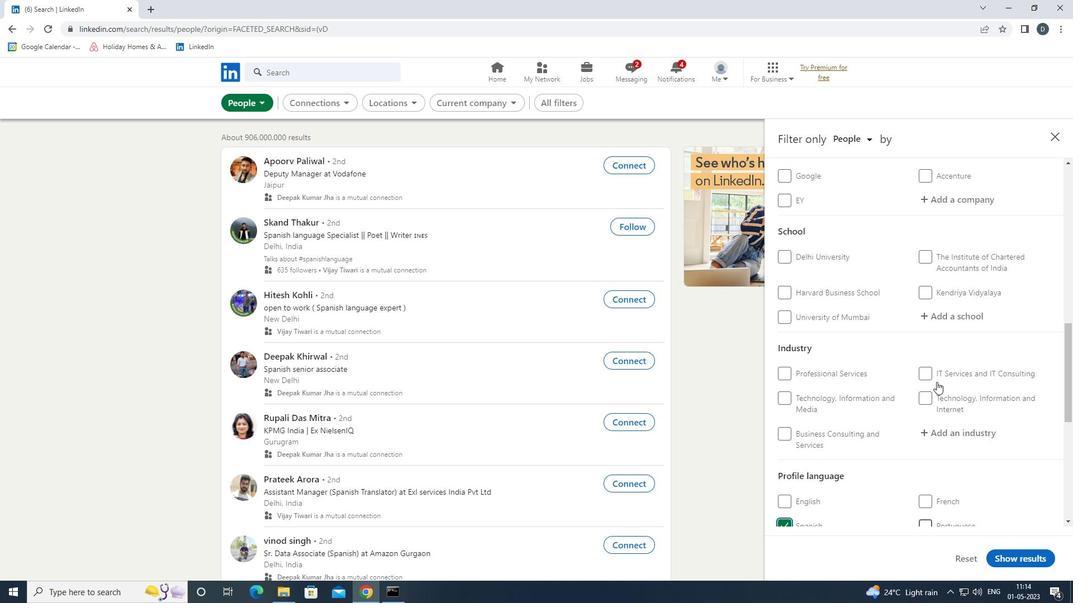 
Action: Mouse scrolled (936, 382) with delta (0, 0)
Screenshot: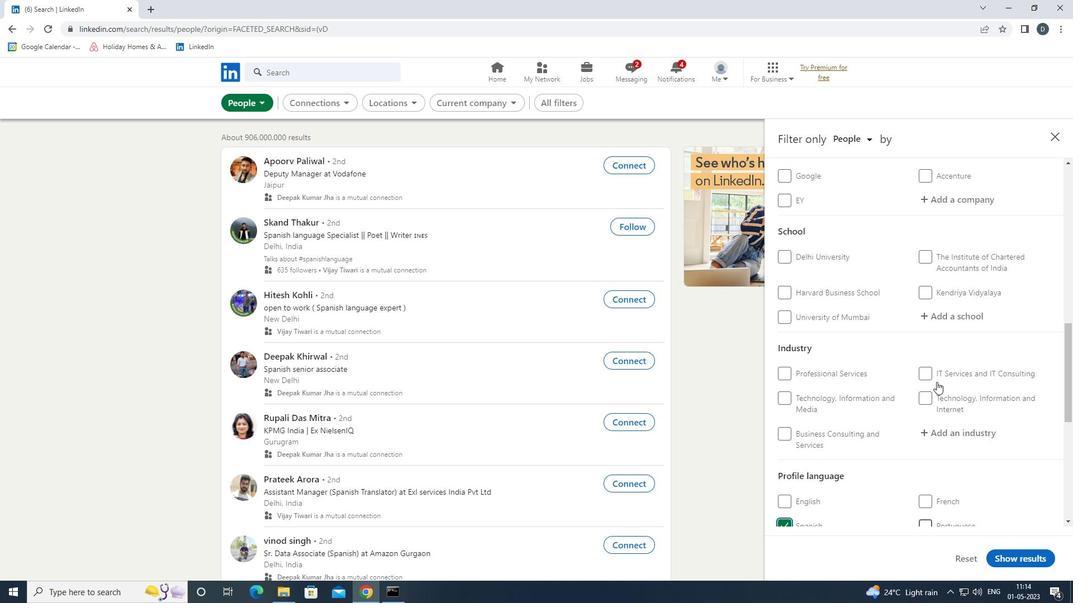 
Action: Mouse scrolled (936, 382) with delta (0, 0)
Screenshot: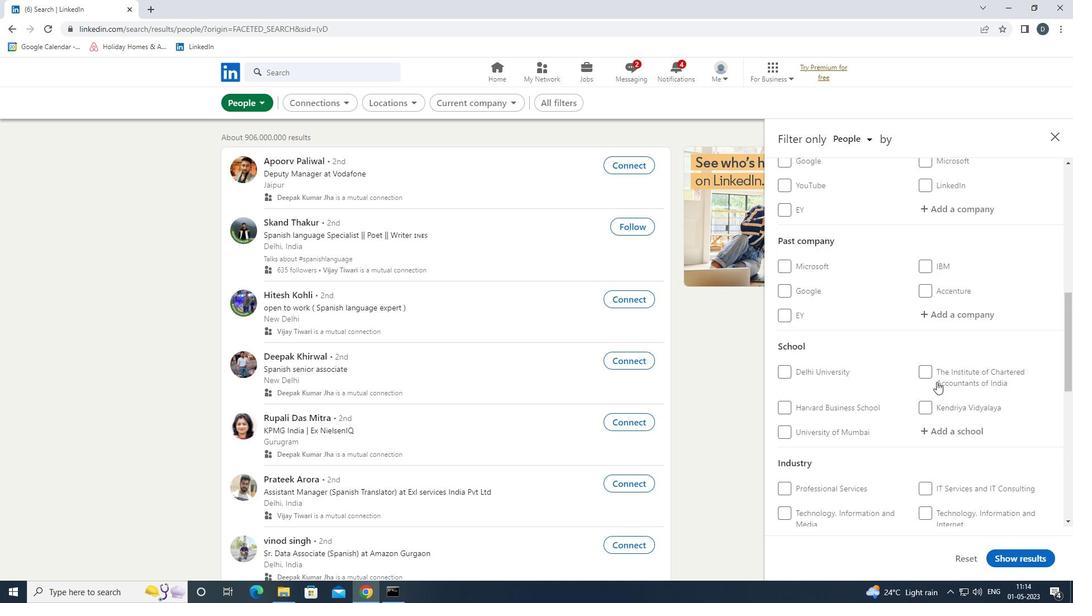 
Action: Mouse moved to (950, 428)
Screenshot: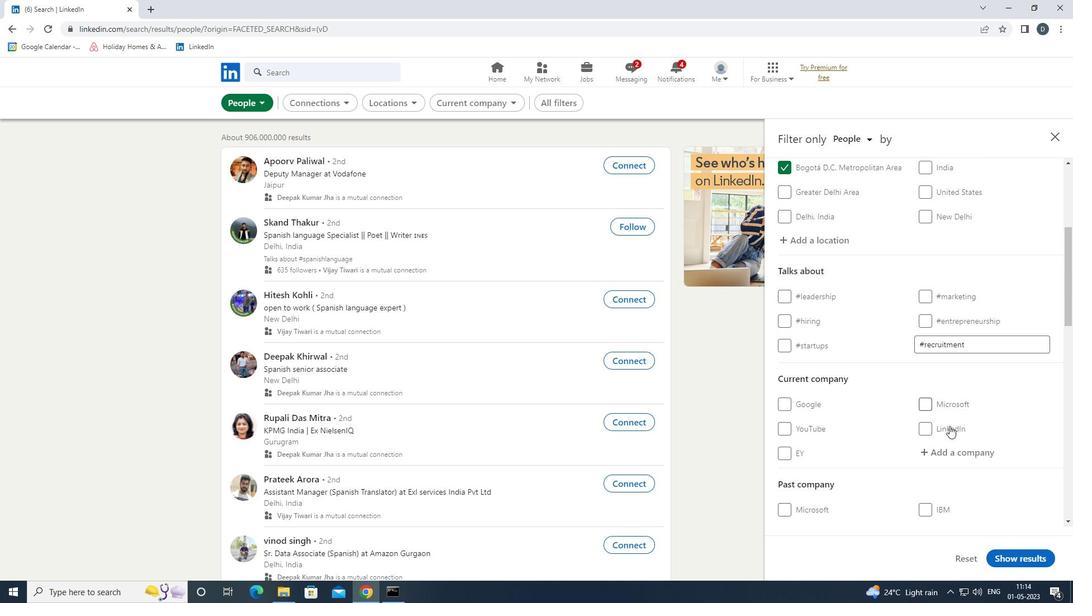 
Action: Mouse scrolled (950, 427) with delta (0, 0)
Screenshot: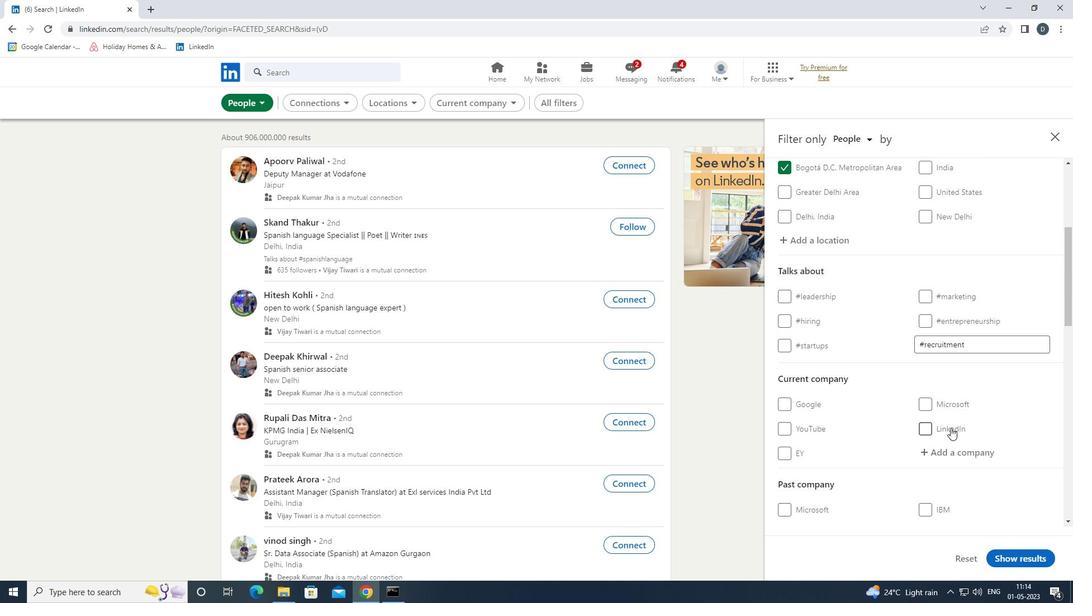 
Action: Mouse scrolled (950, 427) with delta (0, 0)
Screenshot: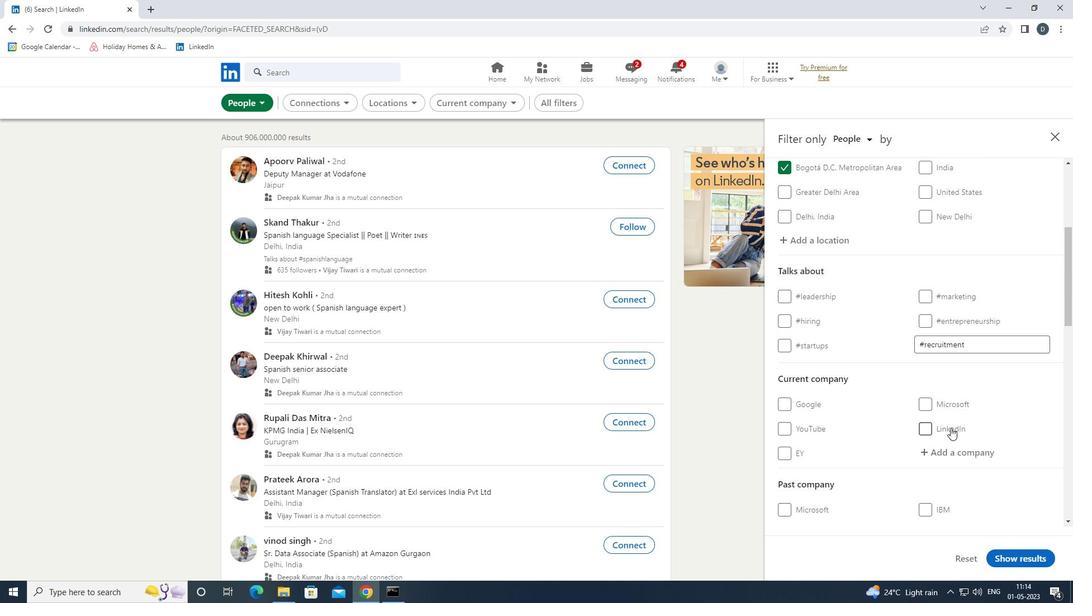 
Action: Mouse moved to (973, 338)
Screenshot: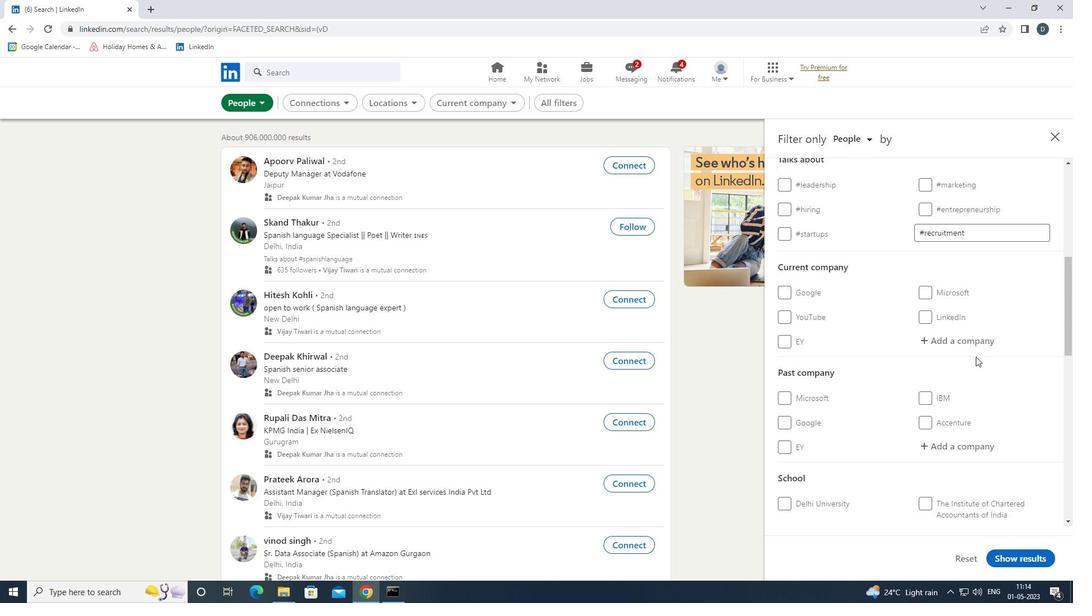 
Action: Mouse pressed left at (973, 338)
Screenshot: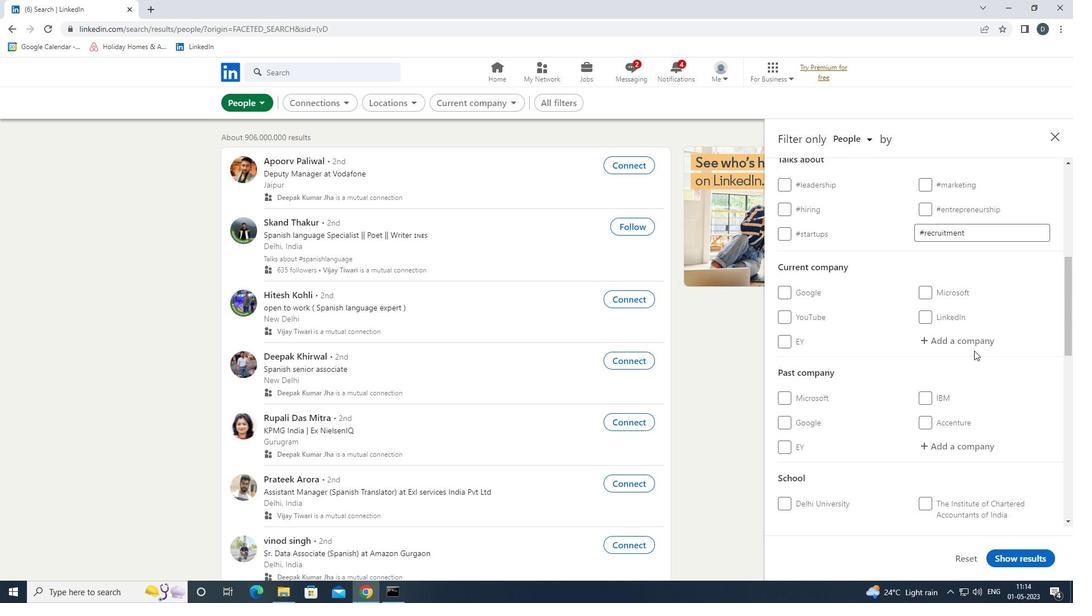 
Action: Mouse moved to (973, 338)
Screenshot: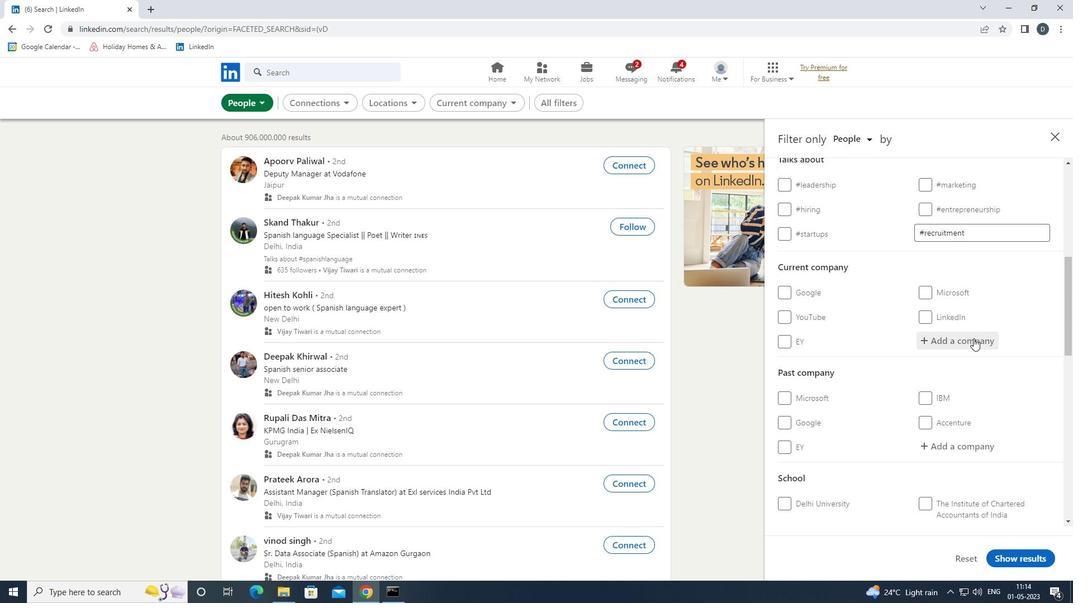 
Action: Key pressed <Key.shift>HCKER<Key.space><Key.backspace><Key.backspace><Key.backspace><Key.backspace><Key.backspace><Key.backspace><Key.backspace><Key.backspace><Key.shift>HACKER<Key.space><Key.down><Key.enter>
Screenshot: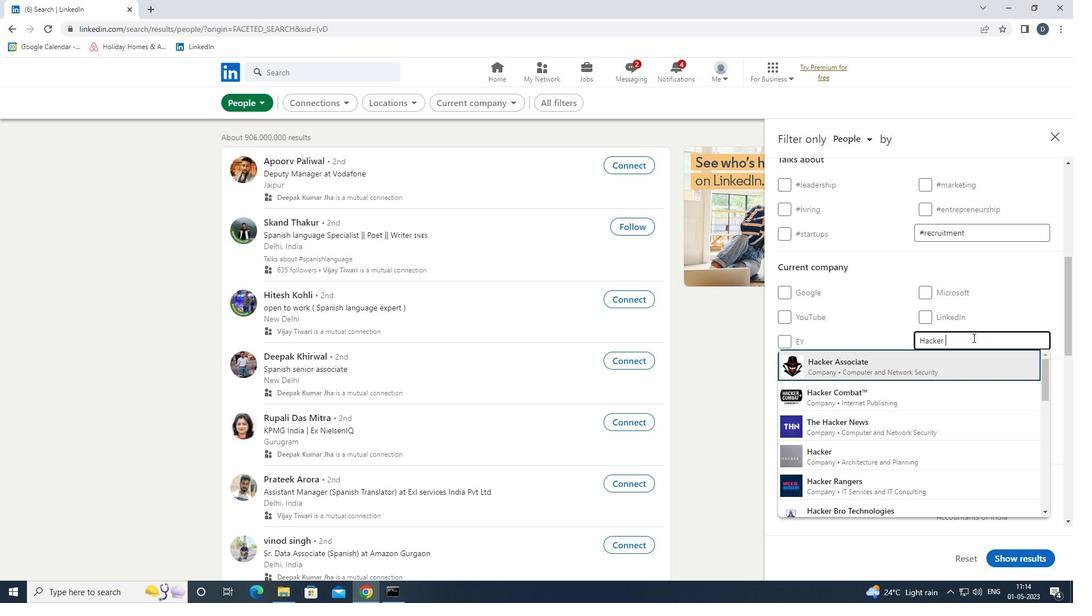 
Action: Mouse moved to (970, 338)
Screenshot: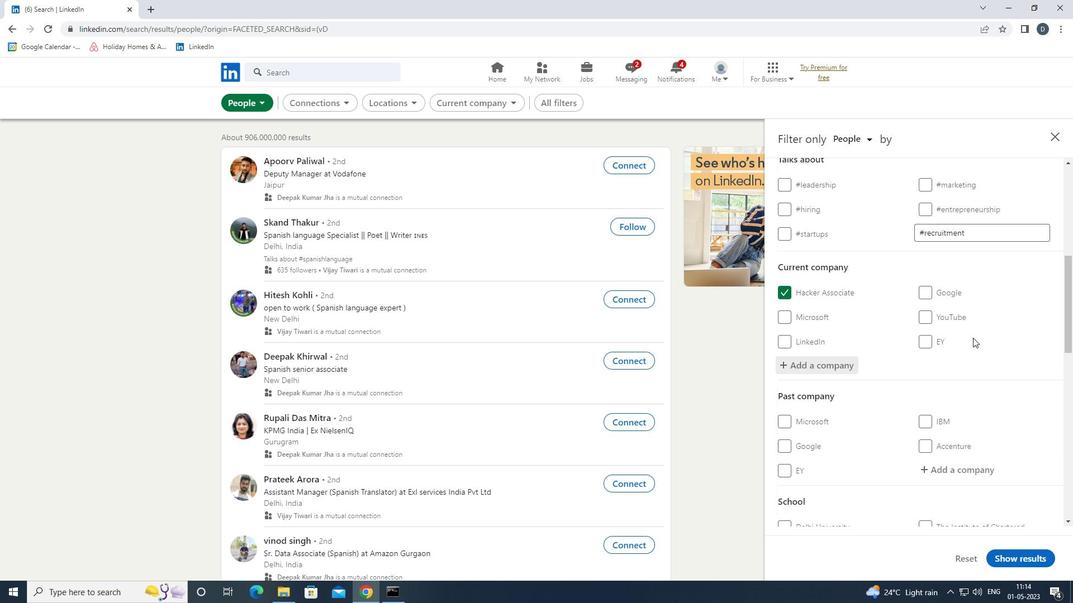 
Action: Mouse scrolled (970, 337) with delta (0, 0)
Screenshot: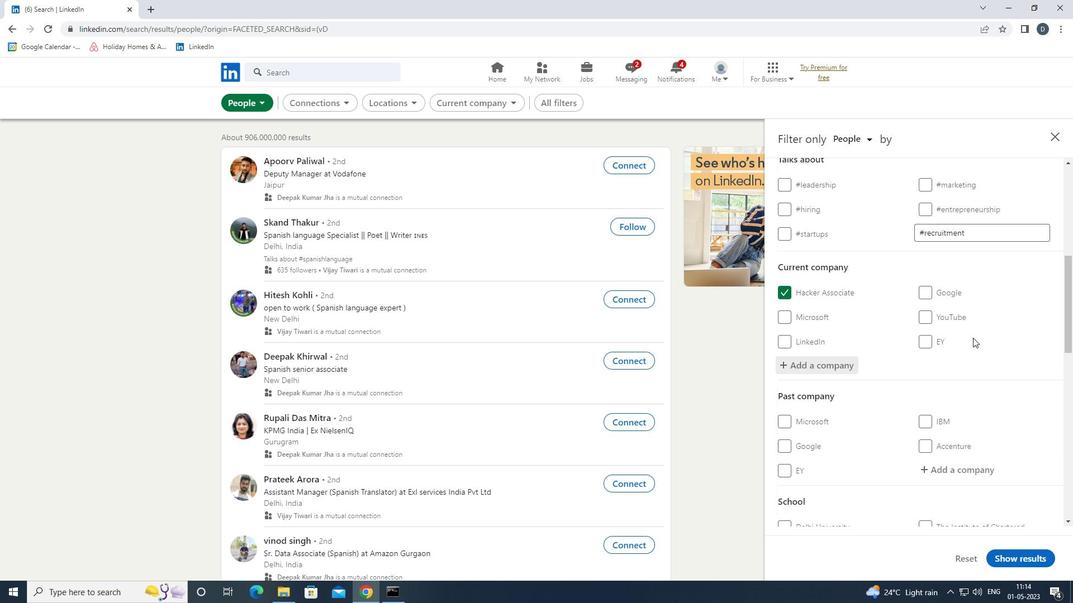 
Action: Mouse moved to (969, 338)
Screenshot: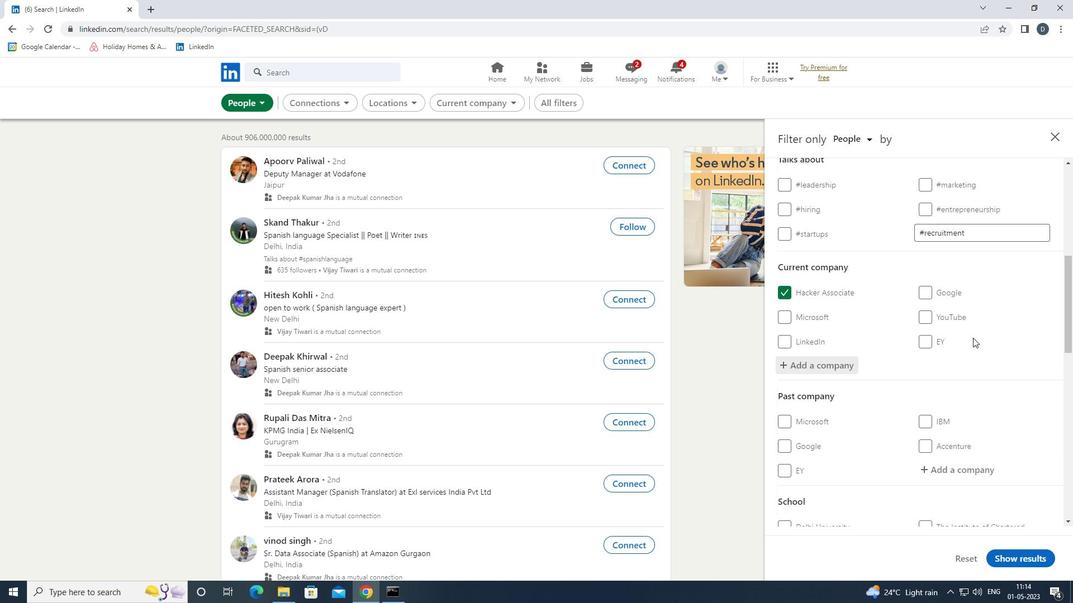 
Action: Mouse scrolled (969, 337) with delta (0, 0)
Screenshot: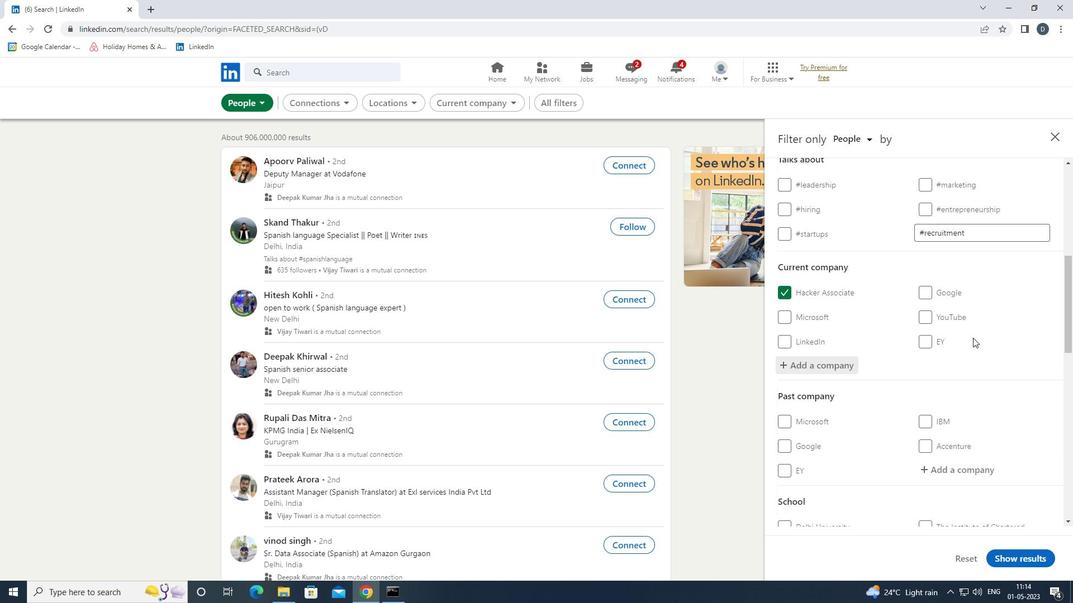 
Action: Mouse scrolled (969, 337) with delta (0, 0)
Screenshot: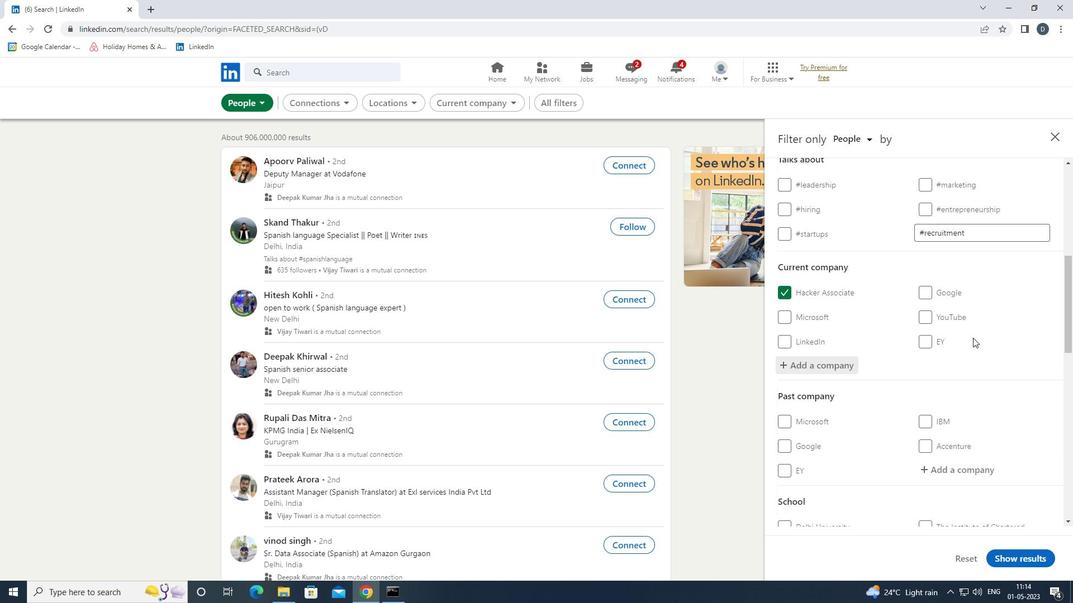 
Action: Mouse scrolled (969, 337) with delta (0, 0)
Screenshot: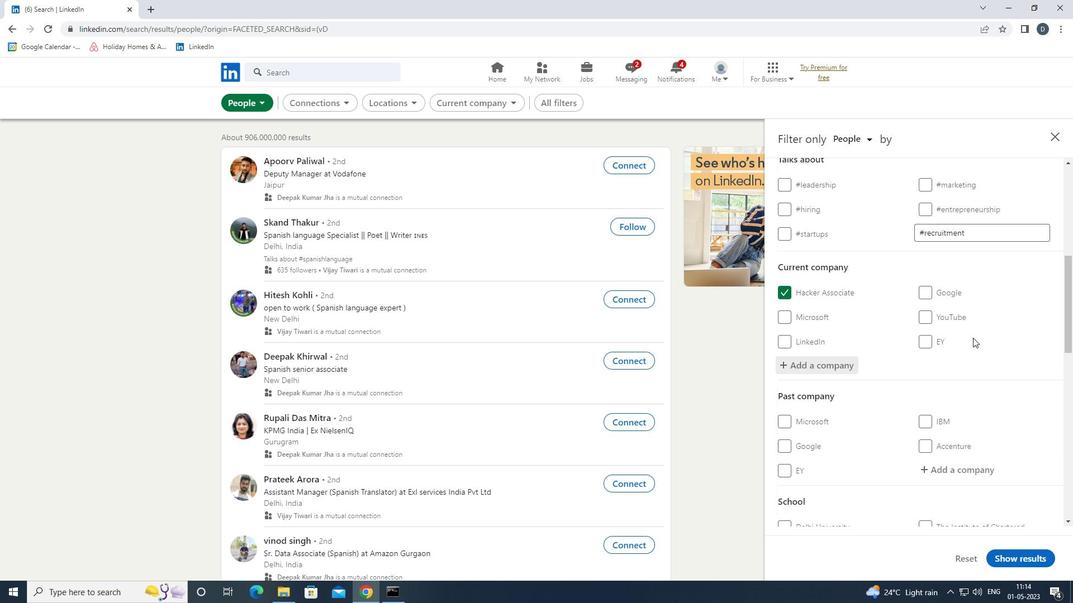 
Action: Mouse moved to (950, 370)
Screenshot: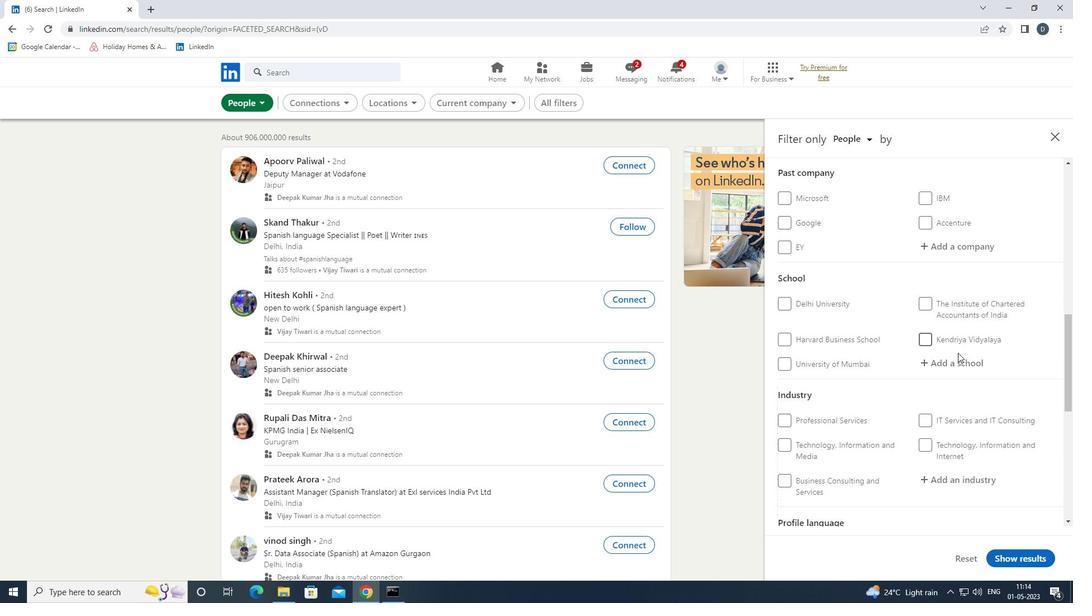 
Action: Mouse pressed left at (950, 370)
Screenshot: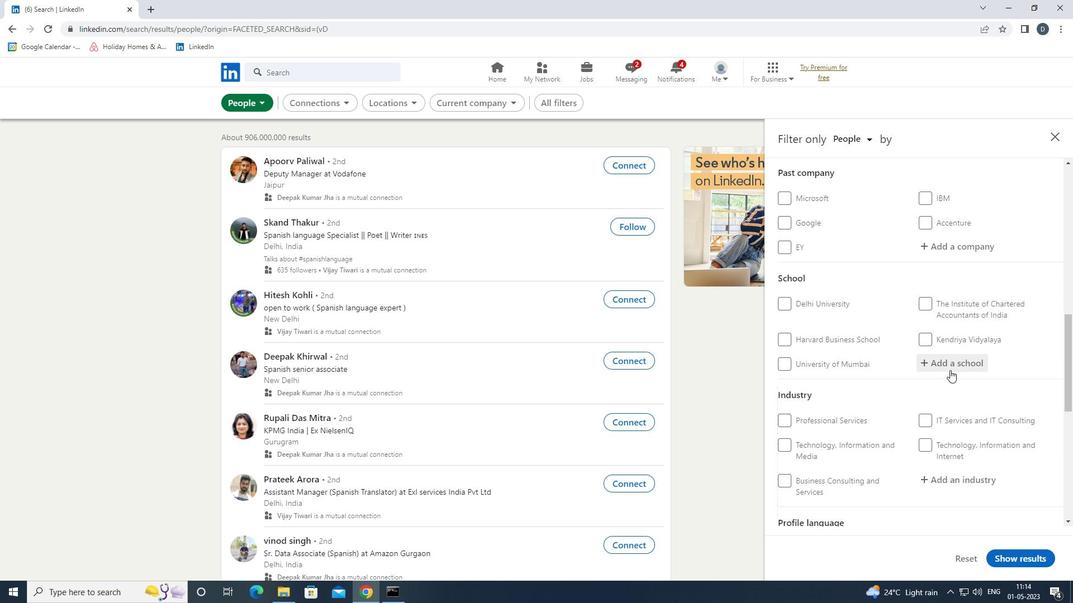 
Action: Key pressed <Key.shift>VIVEKAN<Key.down><Key.down><Key.down><Key.down><Key.enter>
Screenshot: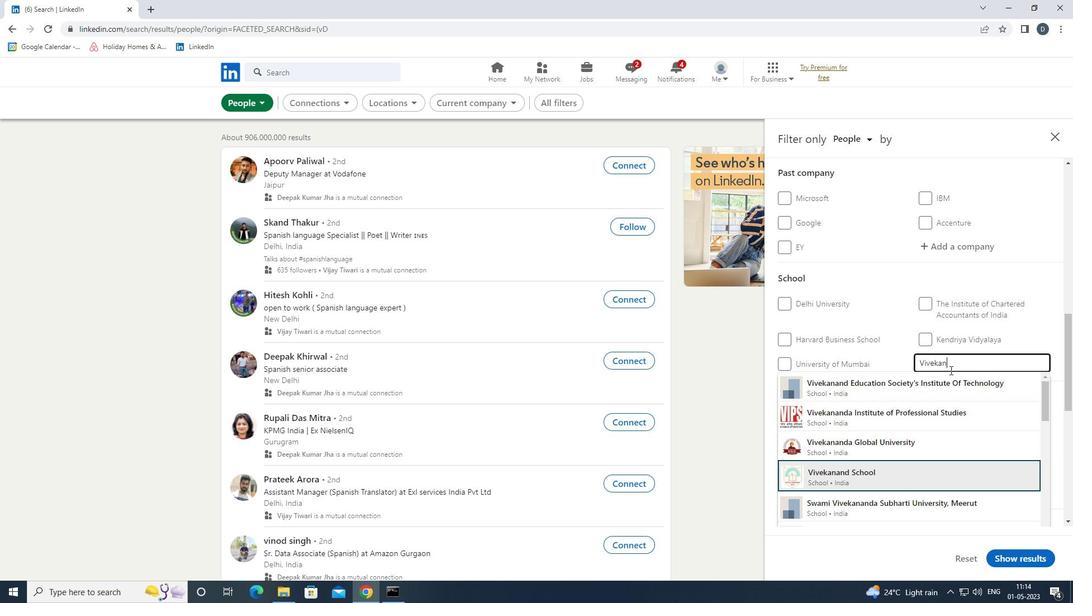 
Action: Mouse scrolled (950, 370) with delta (0, 0)
Screenshot: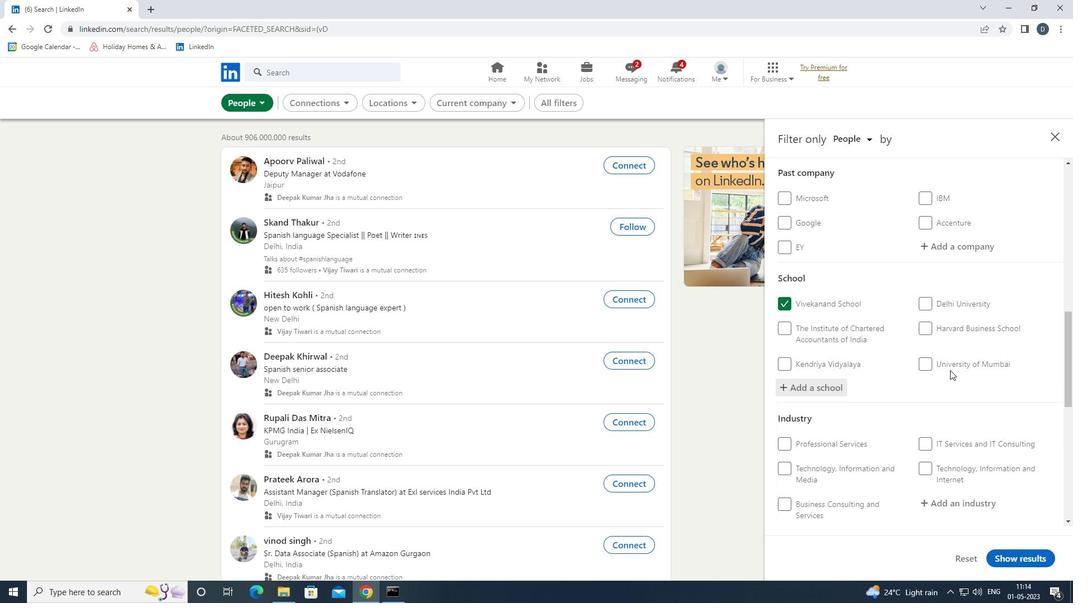 
Action: Mouse moved to (950, 370)
Screenshot: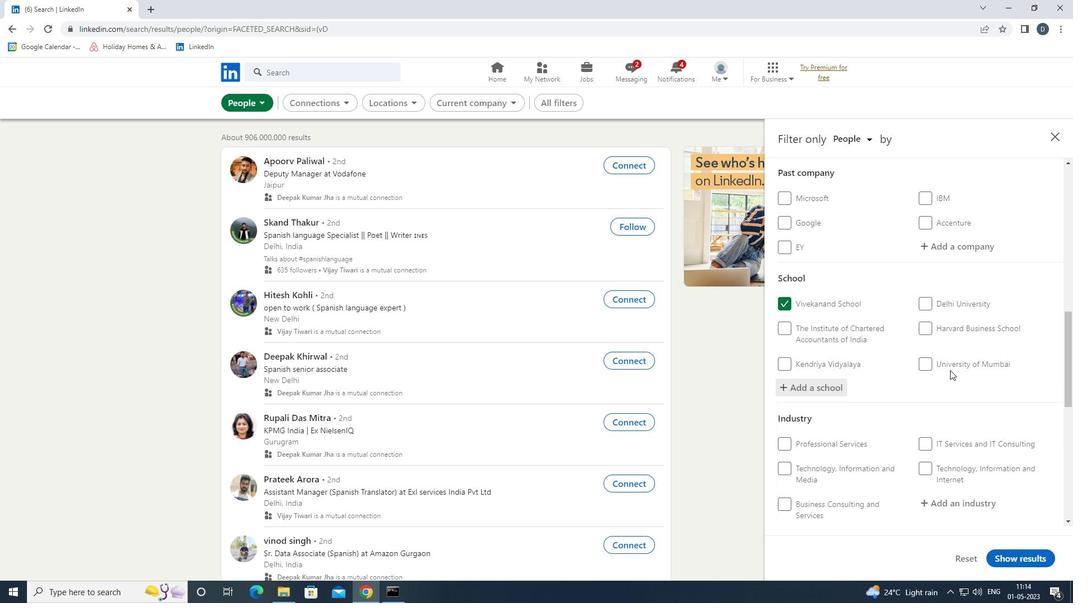 
Action: Mouse scrolled (950, 370) with delta (0, 0)
Screenshot: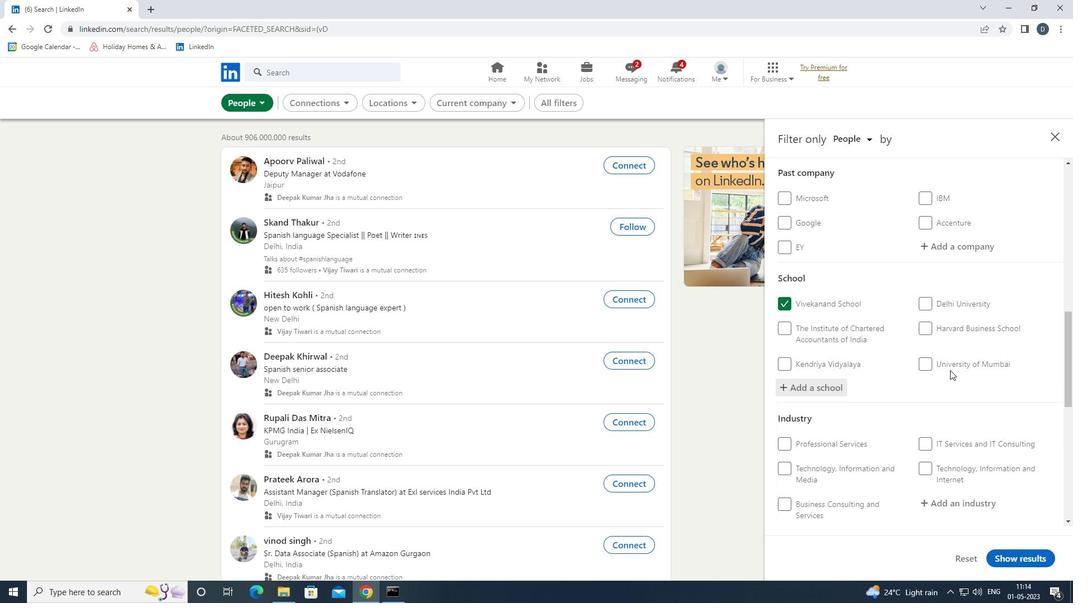 
Action: Mouse scrolled (950, 370) with delta (0, 0)
Screenshot: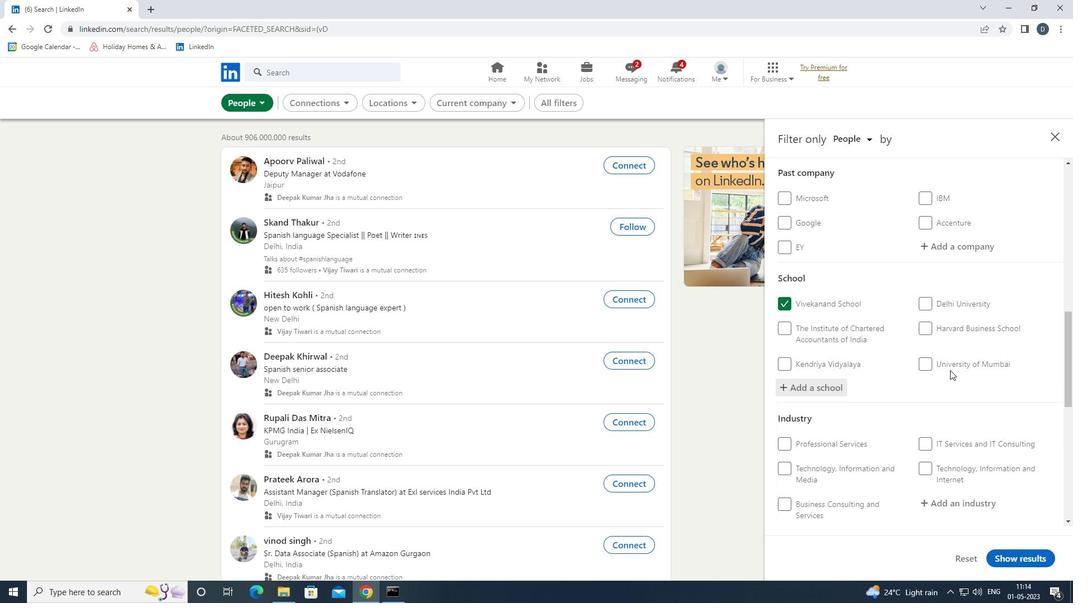 
Action: Mouse moved to (955, 335)
Screenshot: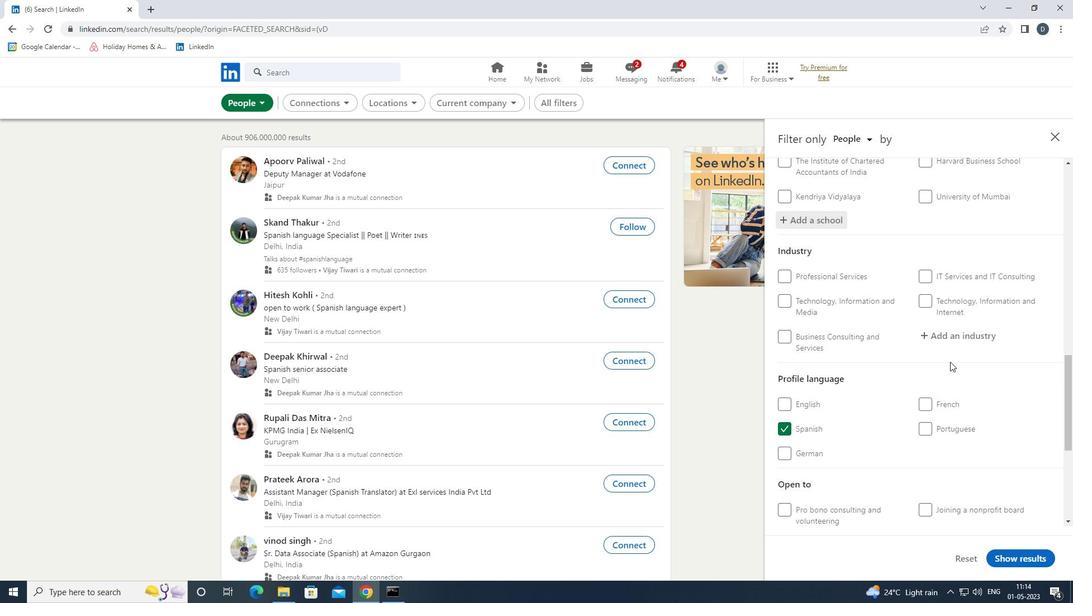 
Action: Mouse pressed left at (955, 335)
Screenshot: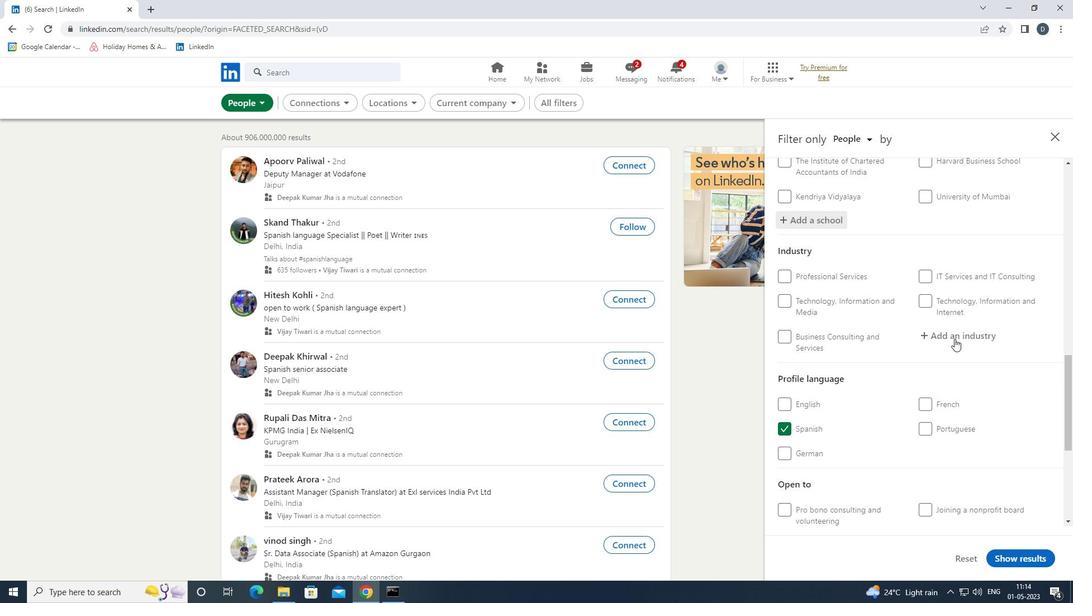 
Action: Key pressed <Key.shift>FIRE<Key.space><Key.shift><Key.shift><Key.shift>PRO<Key.down><Key.enter>
Screenshot: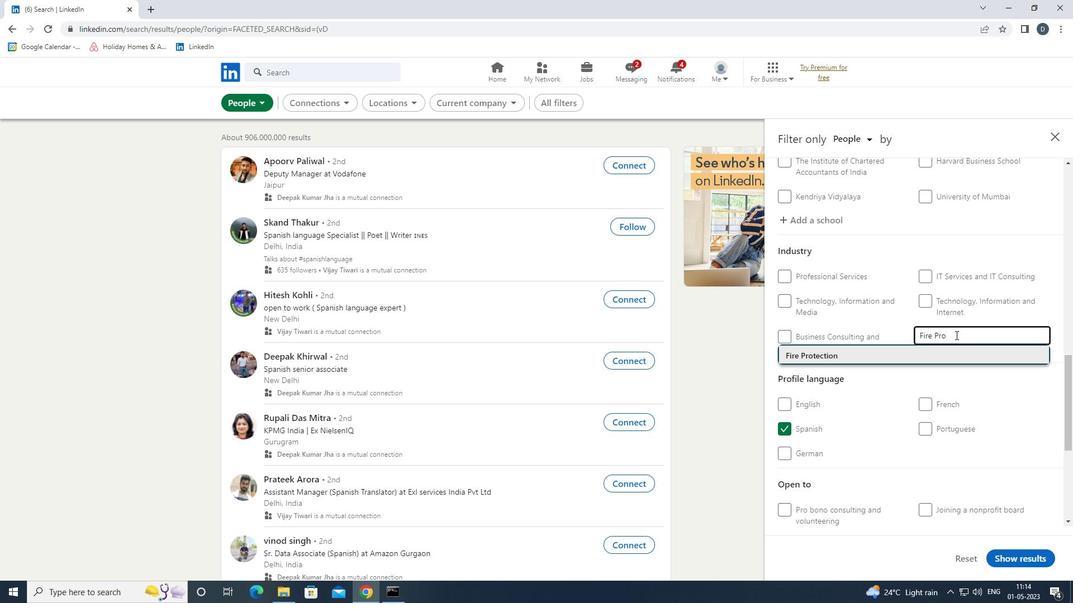 
Action: Mouse moved to (956, 336)
Screenshot: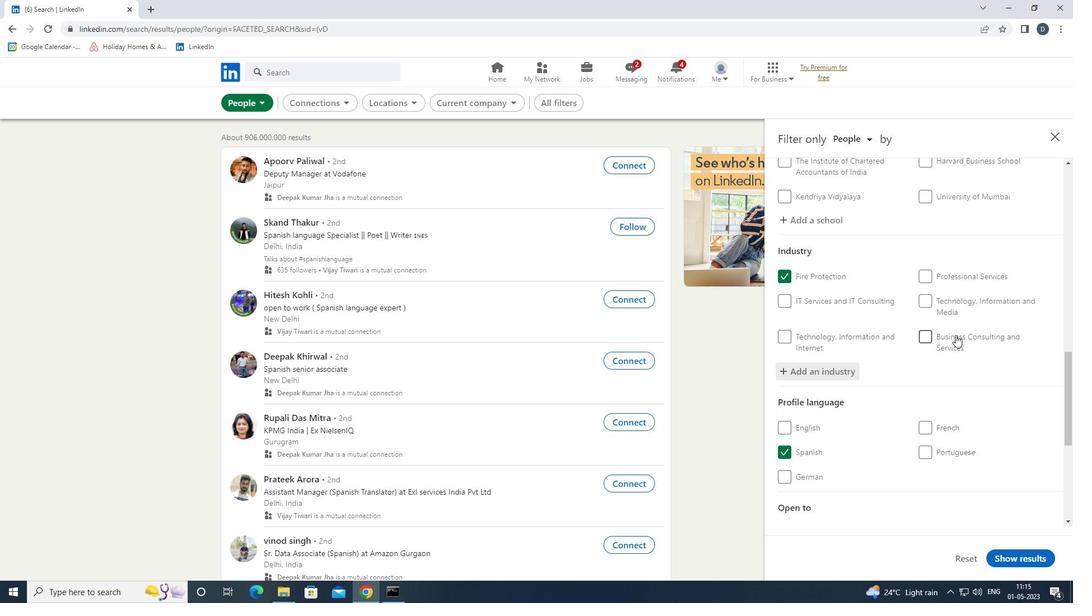 
Action: Mouse scrolled (956, 335) with delta (0, 0)
Screenshot: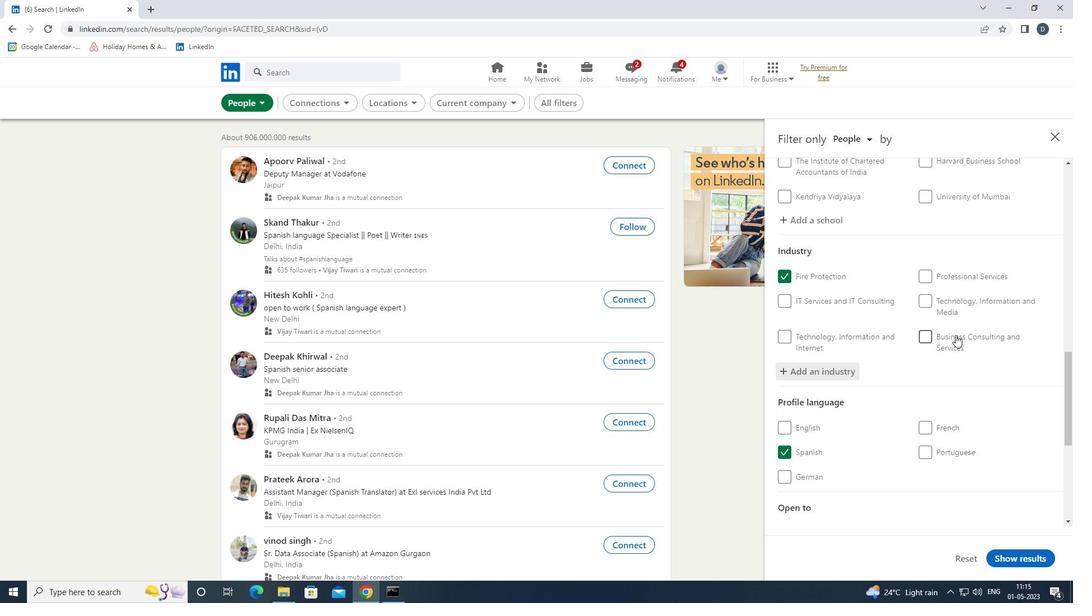 
Action: Mouse moved to (956, 336)
Screenshot: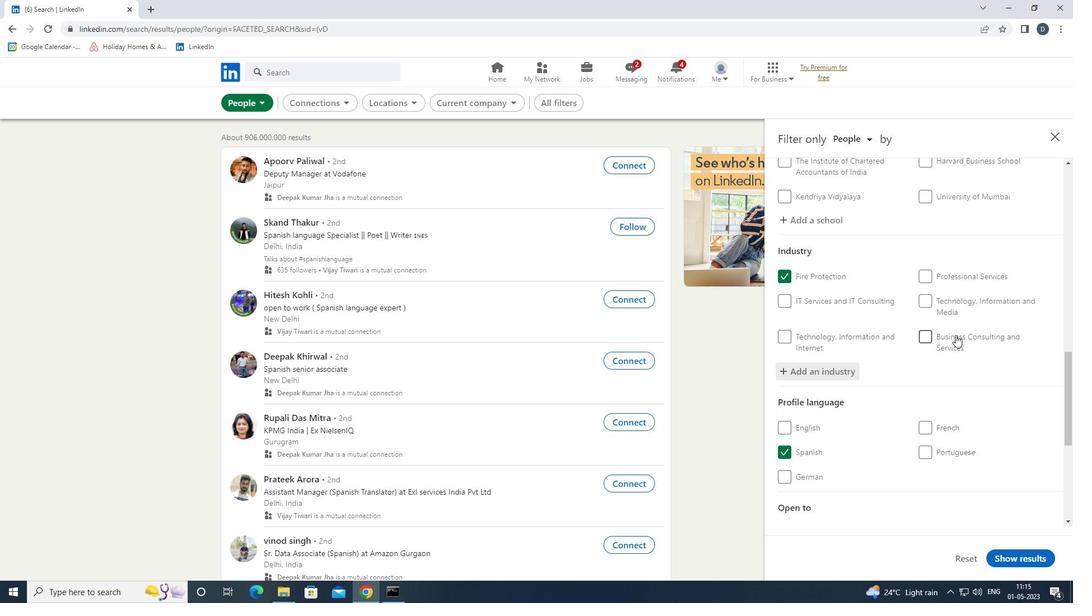 
Action: Mouse scrolled (956, 335) with delta (0, 0)
Screenshot: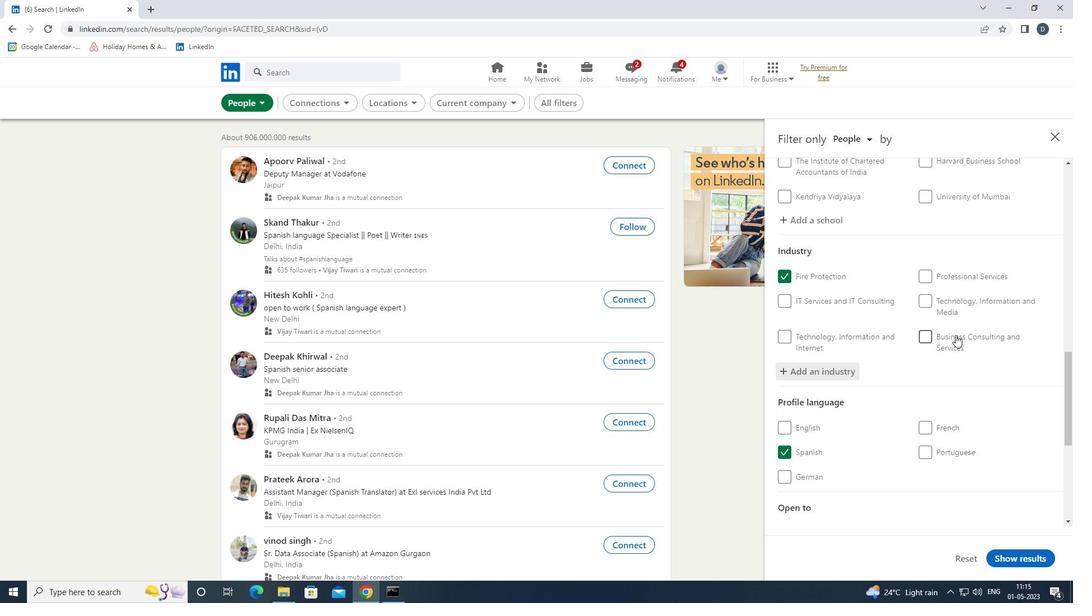
Action: Mouse moved to (956, 337)
Screenshot: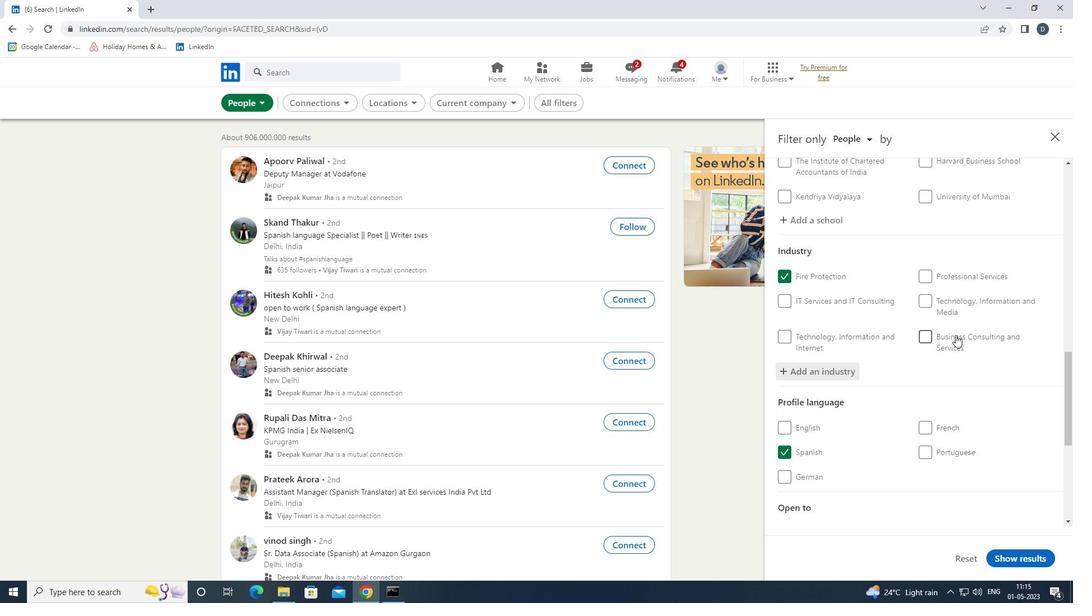
Action: Mouse scrolled (956, 336) with delta (0, 0)
Screenshot: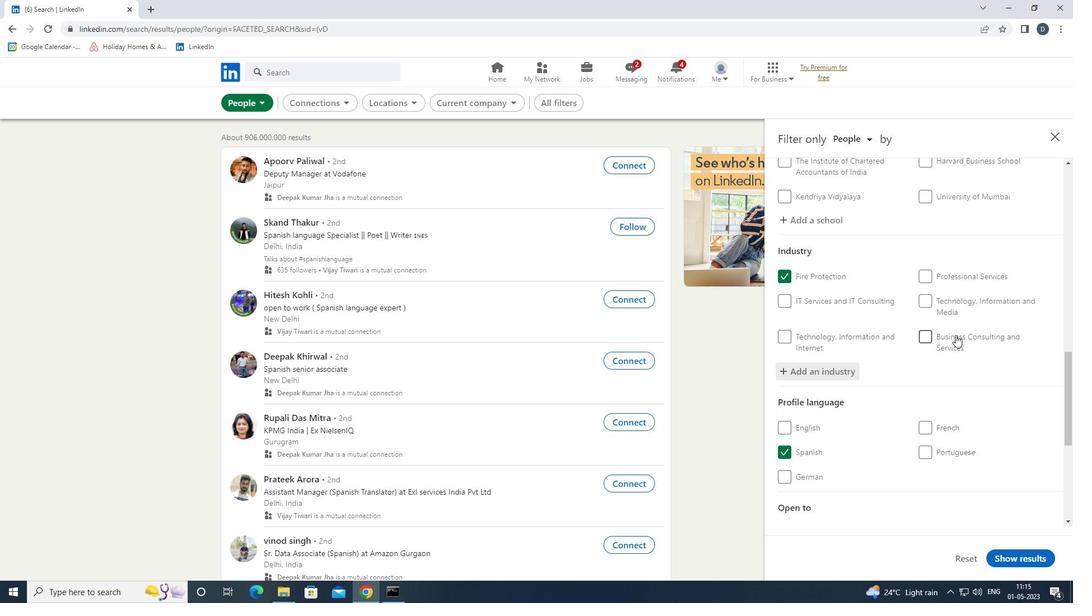 
Action: Mouse scrolled (956, 336) with delta (0, 0)
Screenshot: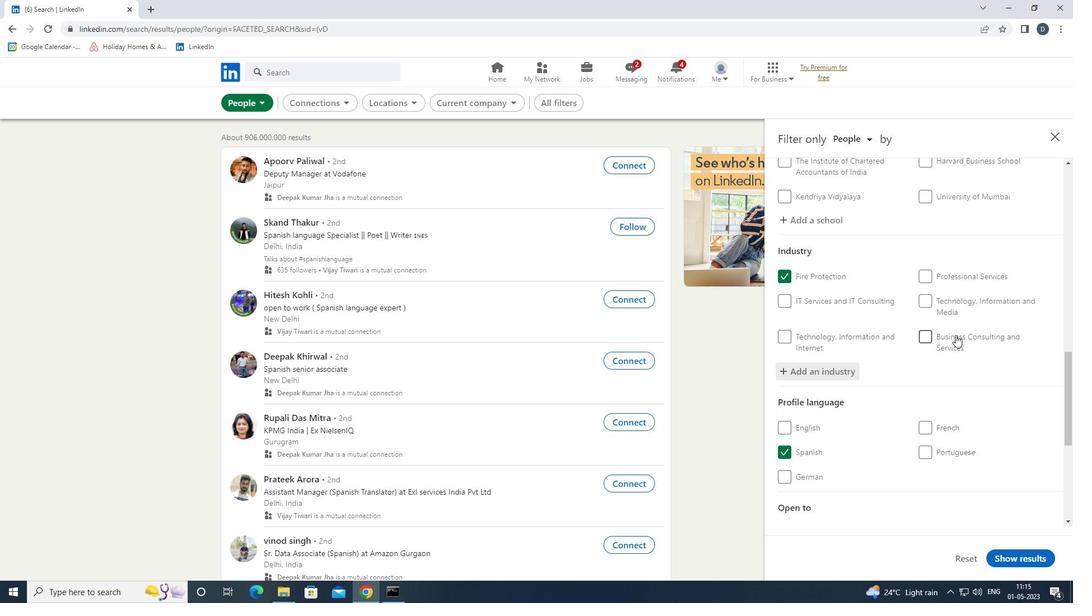 
Action: Mouse scrolled (956, 336) with delta (0, 0)
Screenshot: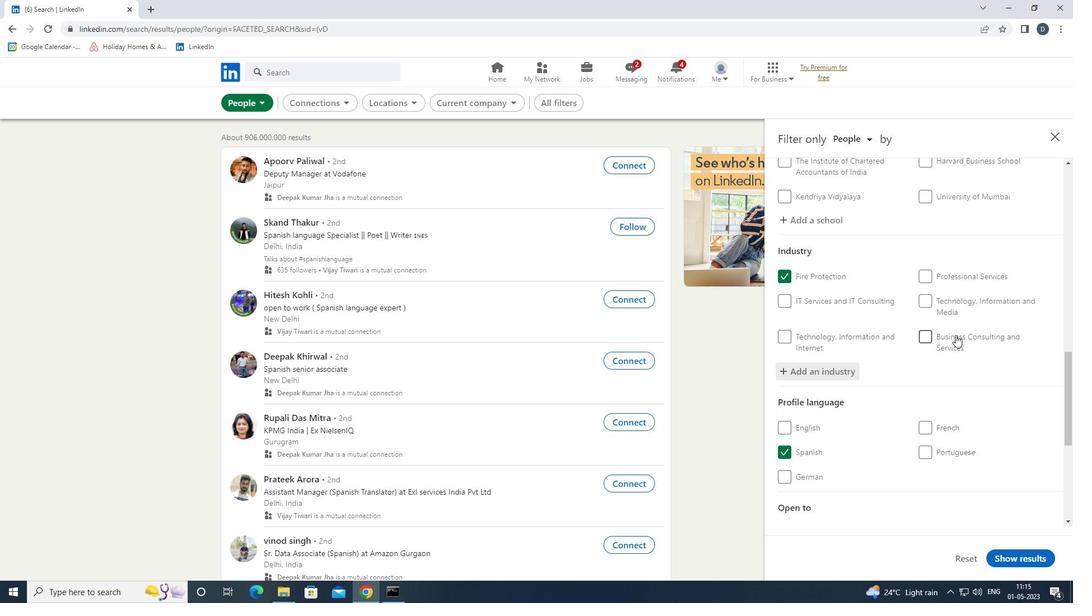 
Action: Mouse moved to (940, 367)
Screenshot: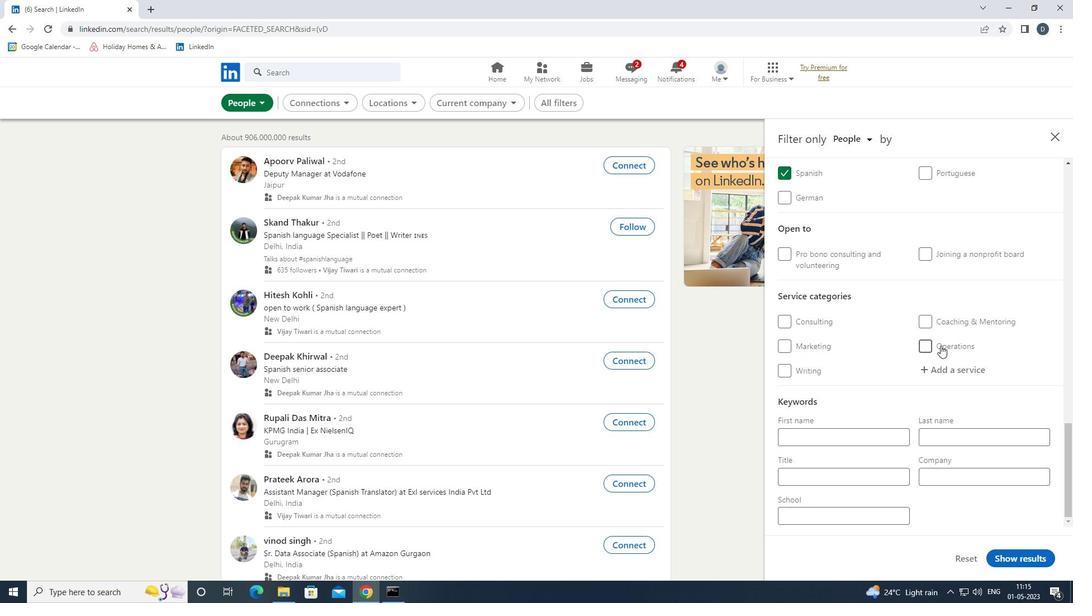 
Action: Mouse pressed left at (940, 367)
Screenshot: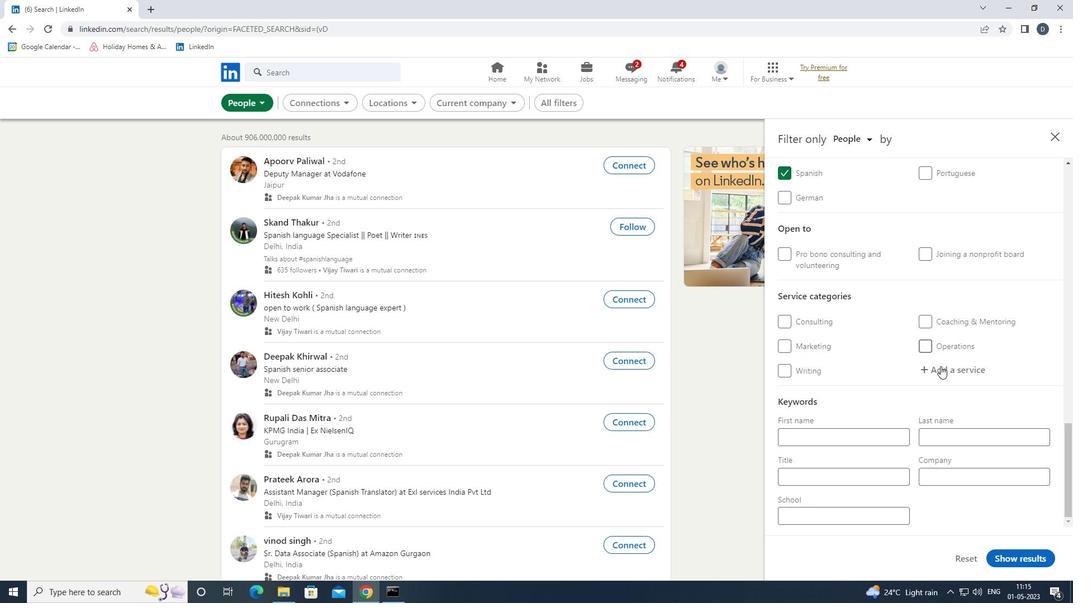 
Action: Key pressed <Key.shift><Key.shift>ASSISTANCE<Key.shift>ADVERTISING
Screenshot: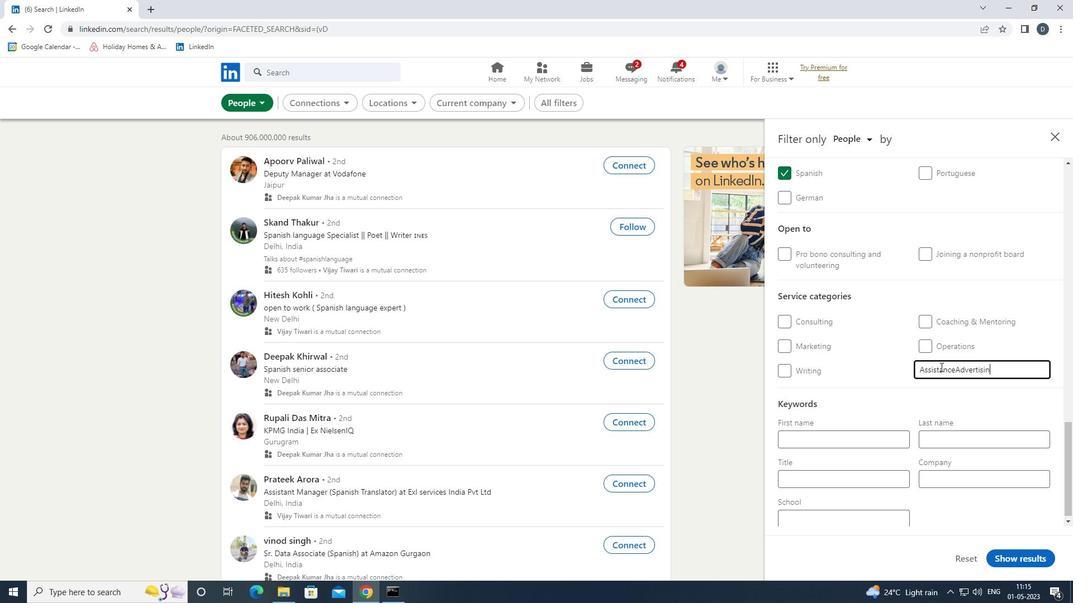 
Action: Mouse moved to (922, 375)
Screenshot: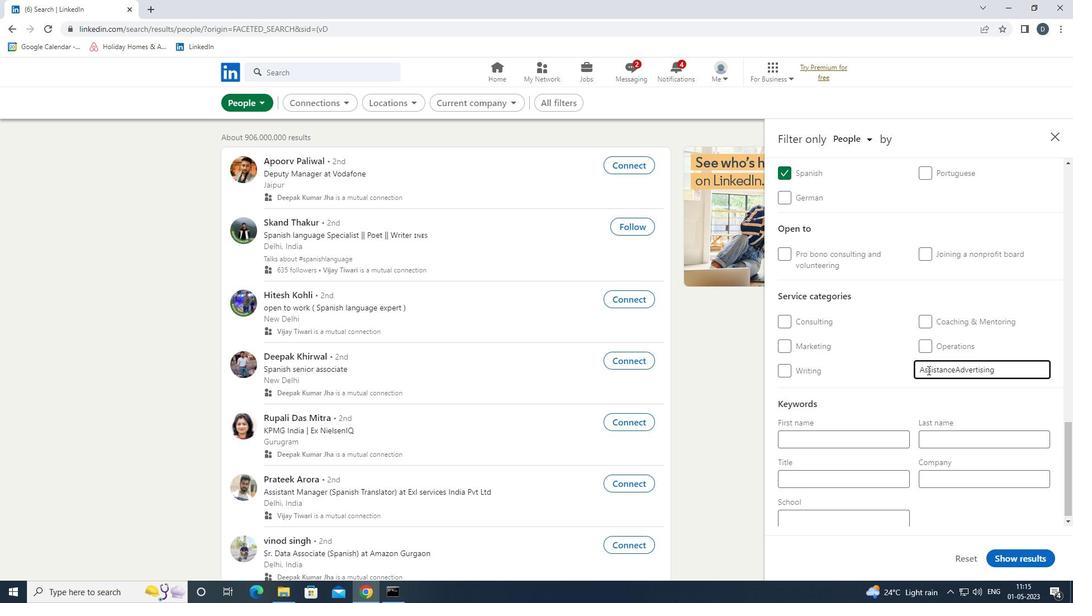
Action: Mouse scrolled (922, 375) with delta (0, 0)
Screenshot: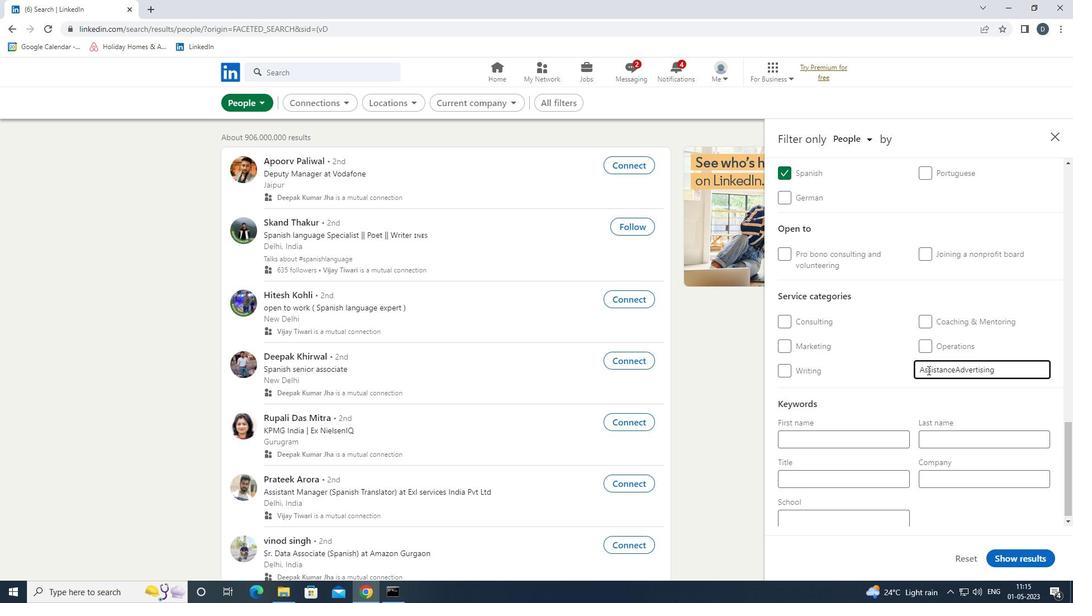 
Action: Mouse scrolled (922, 375) with delta (0, 0)
Screenshot: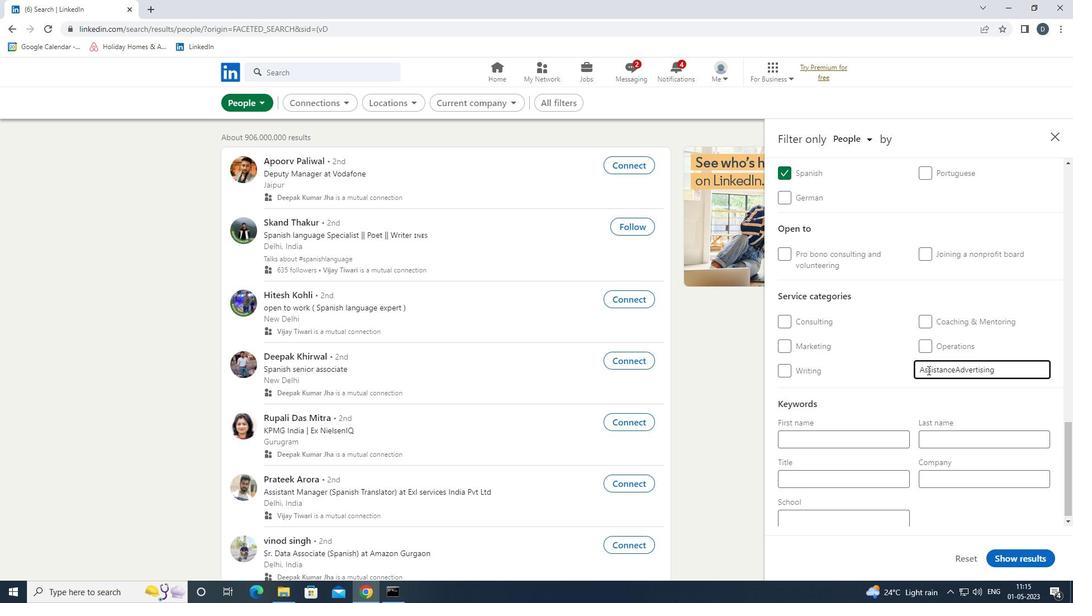 
Action: Mouse moved to (922, 376)
Screenshot: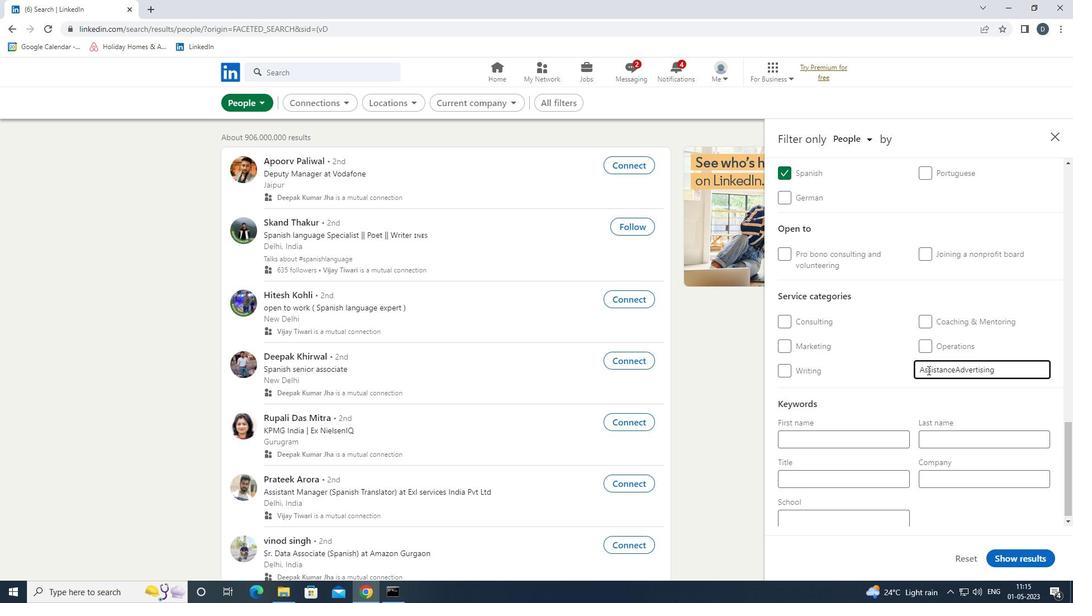 
Action: Mouse scrolled (922, 375) with delta (0, 0)
Screenshot: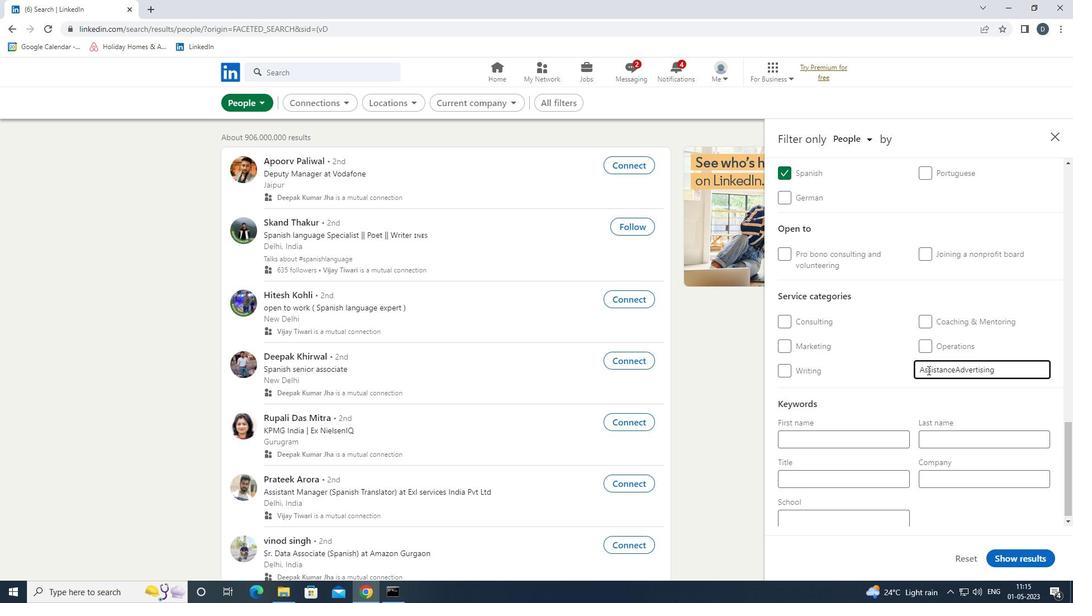 
Action: Mouse scrolled (922, 375) with delta (0, 0)
Screenshot: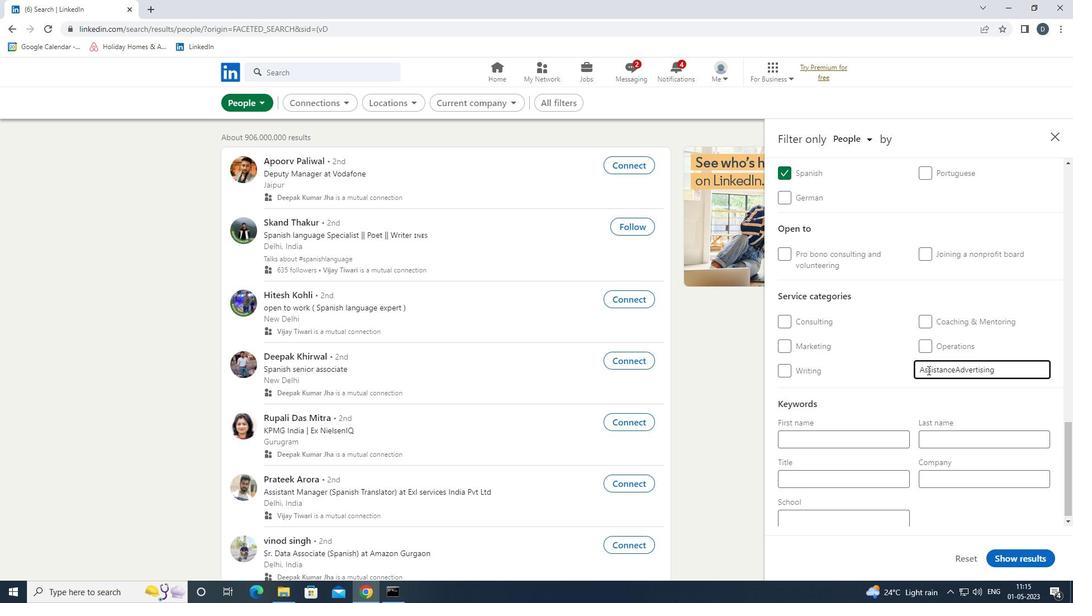 
Action: Mouse moved to (876, 463)
Screenshot: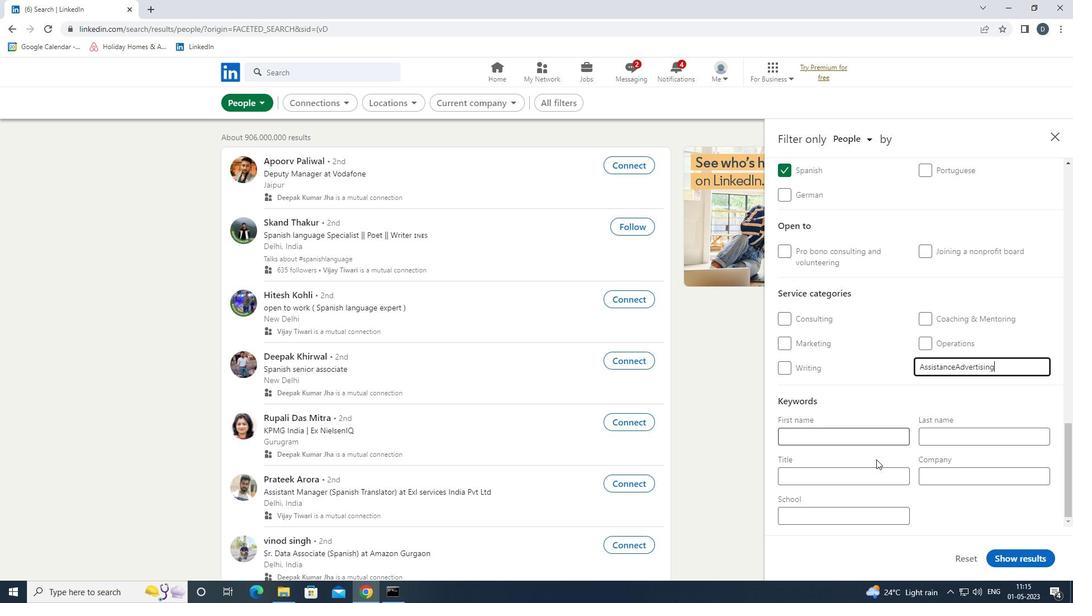 
Action: Mouse pressed left at (876, 463)
Screenshot: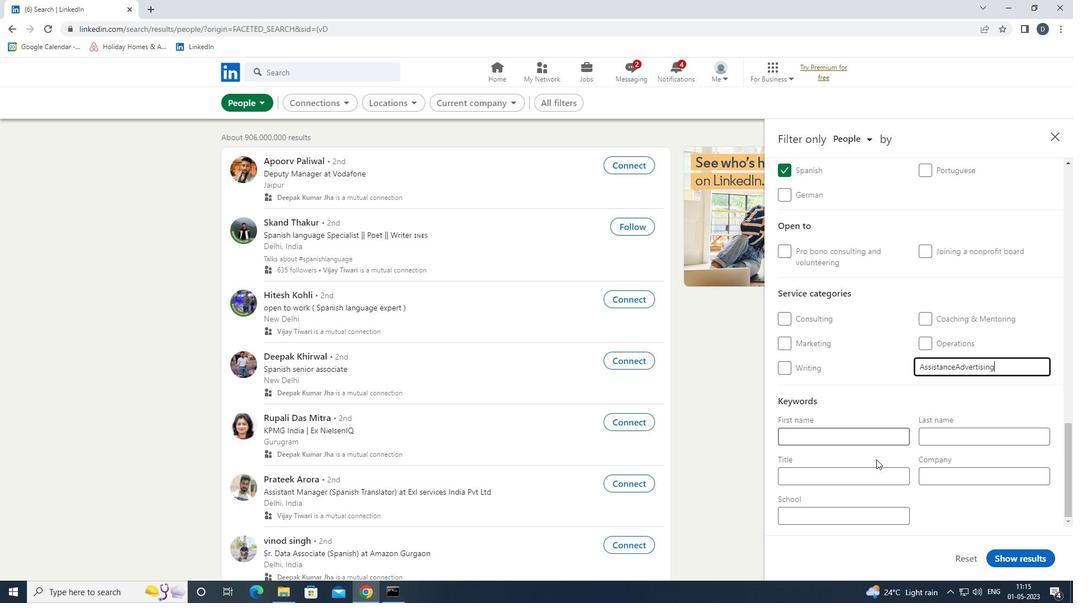 
Action: Mouse moved to (874, 473)
Screenshot: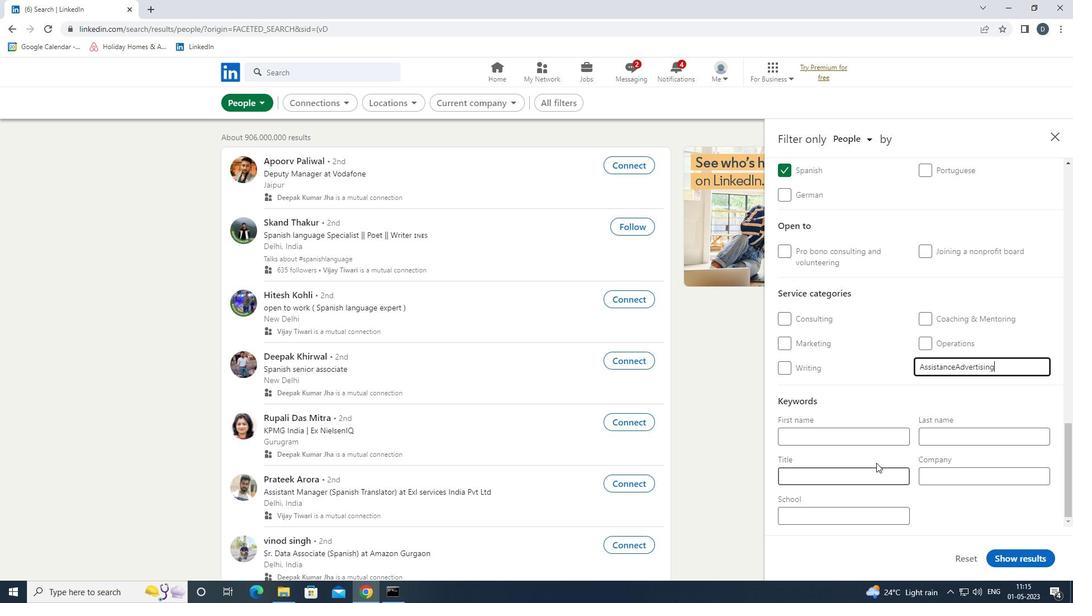 
Action: Key pressed <Key.shift>MOVER<Key.space>
Screenshot: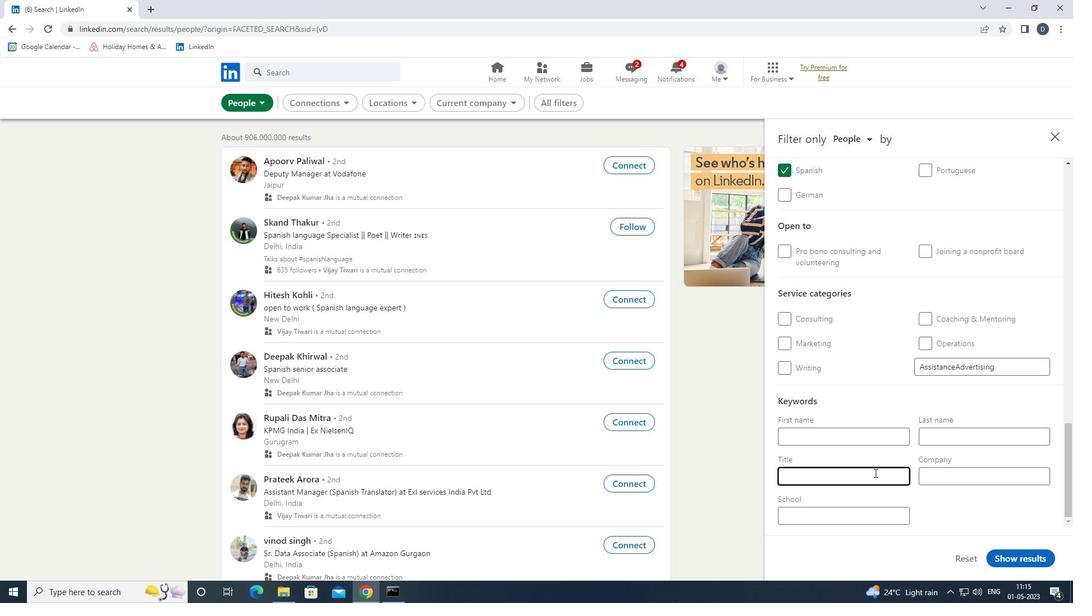 
Action: Mouse moved to (1016, 556)
Screenshot: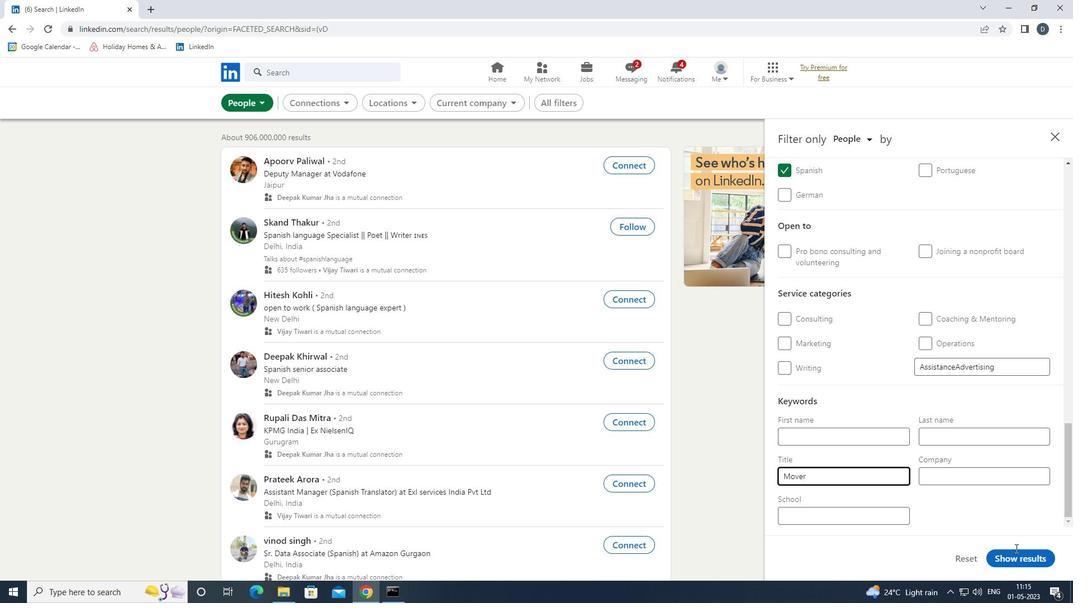 
Action: Mouse pressed left at (1016, 556)
Screenshot: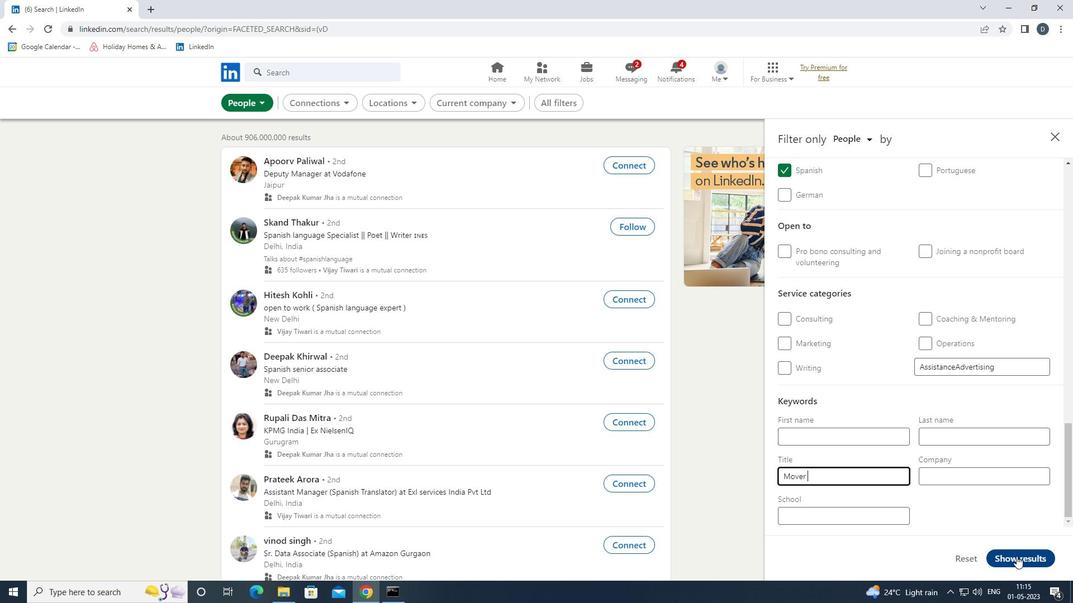 
Action: Mouse moved to (708, 351)
Screenshot: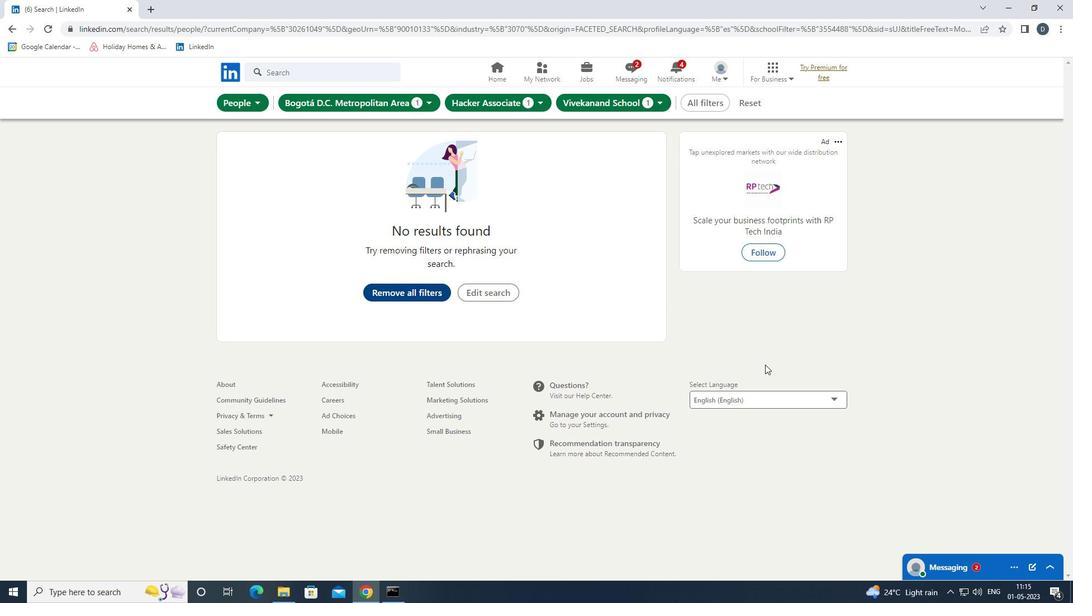 
